 Task: Check the sale-to-list ratio of 1 half bathroom in the last 3 years.
Action: Mouse moved to (815, 183)
Screenshot: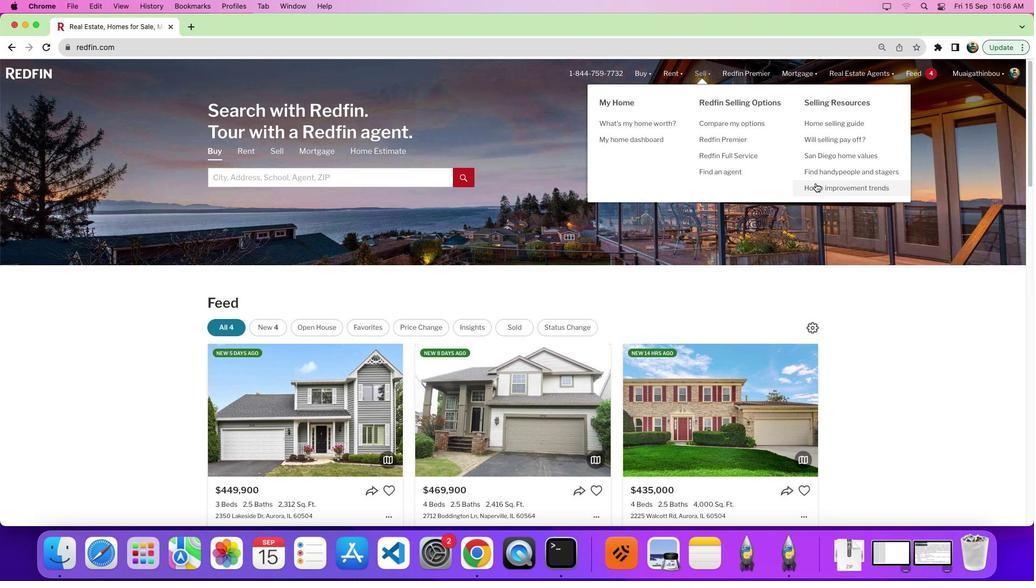 
Action: Mouse pressed left at (815, 183)
Screenshot: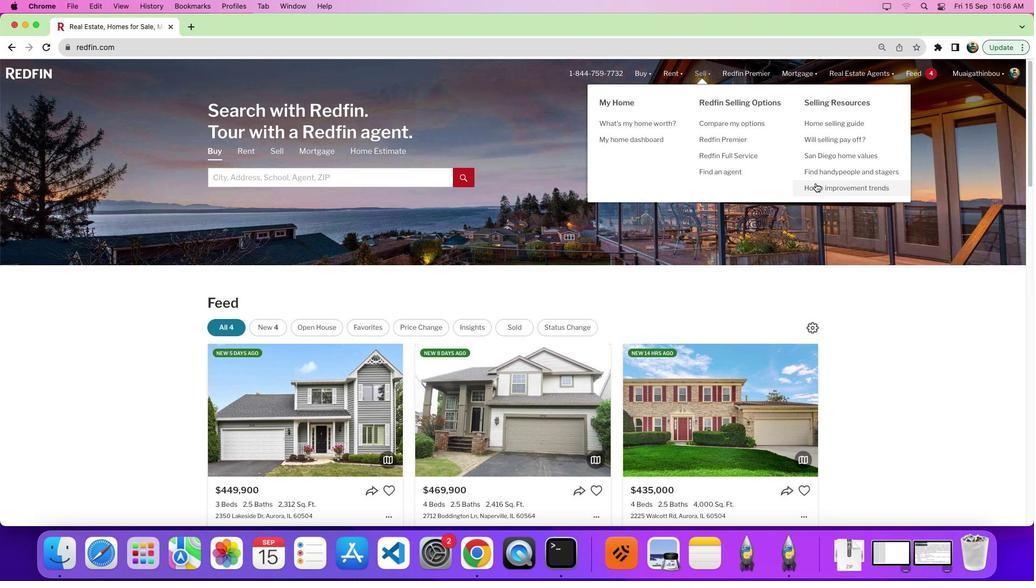 
Action: Mouse pressed left at (815, 183)
Screenshot: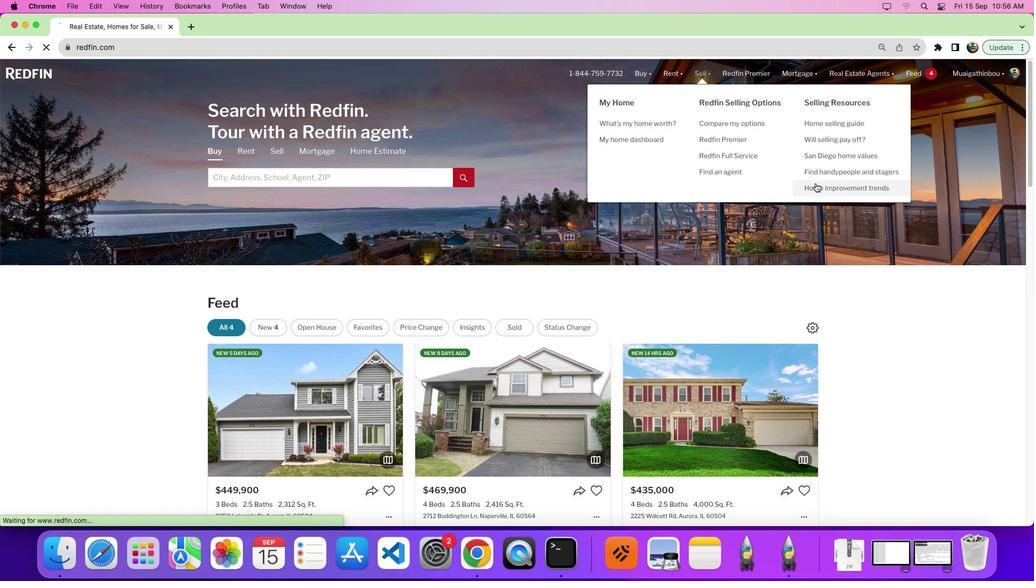 
Action: Mouse moved to (299, 209)
Screenshot: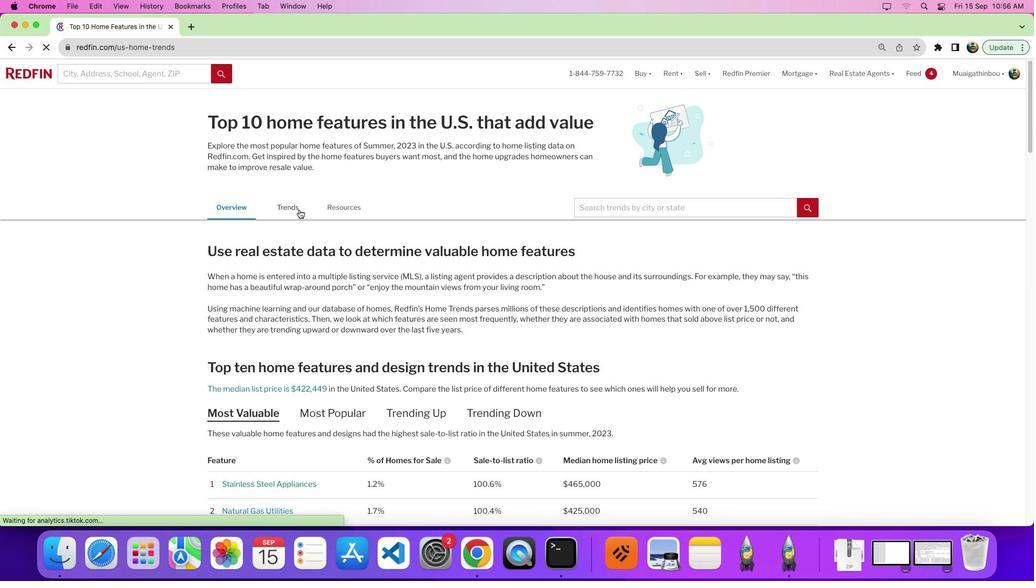 
Action: Mouse pressed left at (299, 209)
Screenshot: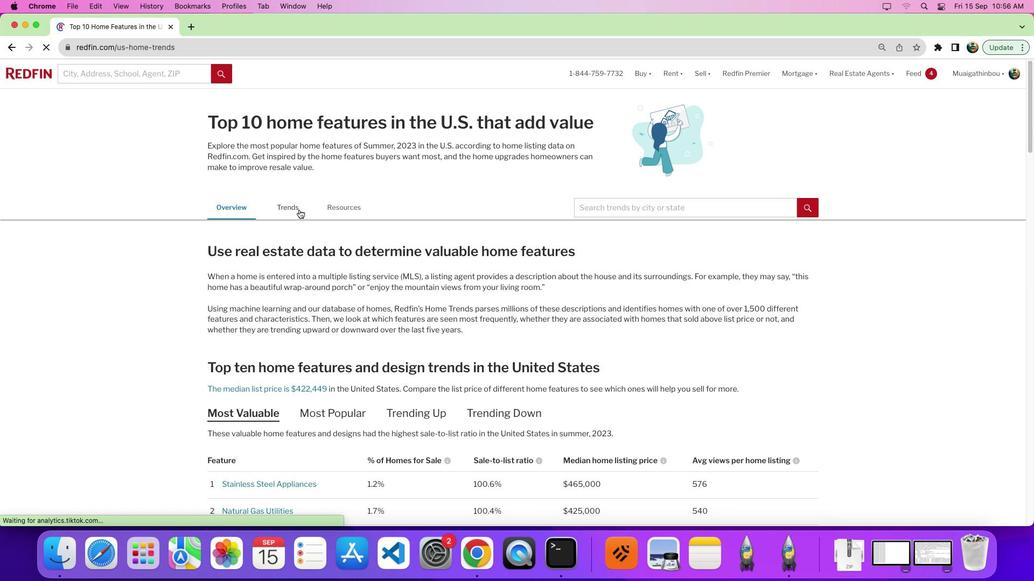 
Action: Mouse pressed left at (299, 209)
Screenshot: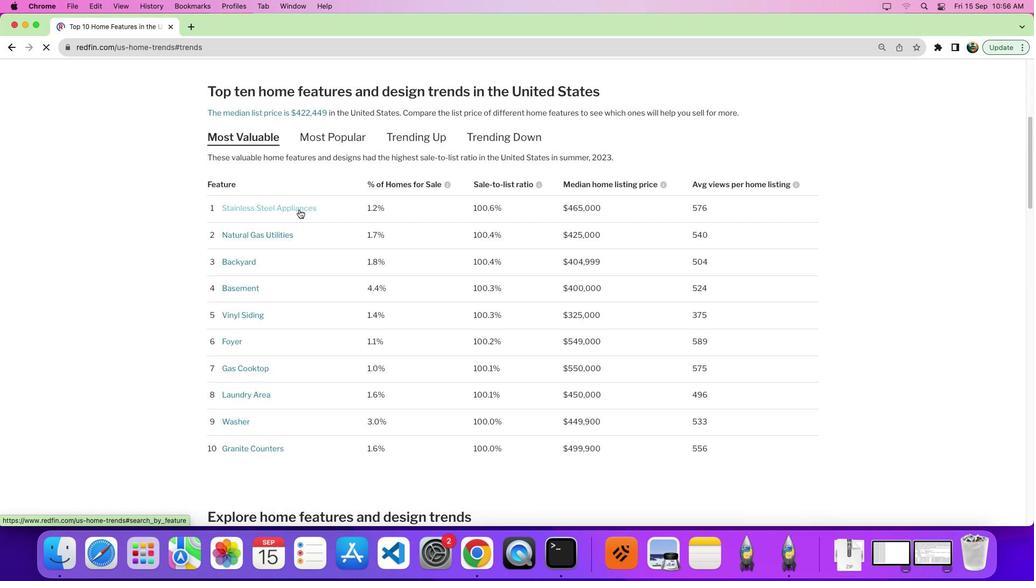 
Action: Mouse moved to (353, 281)
Screenshot: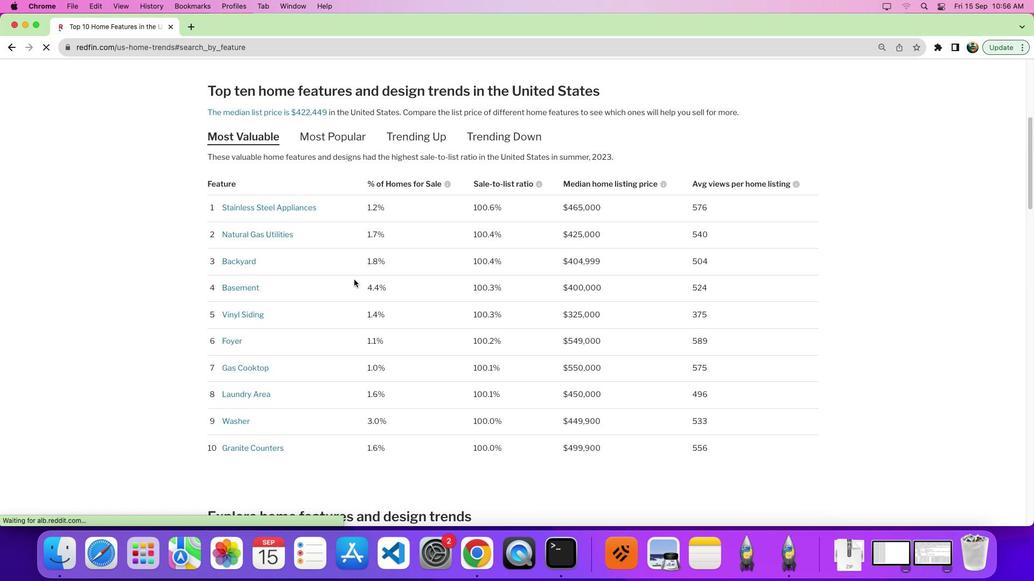 
Action: Mouse scrolled (353, 281) with delta (0, 0)
Screenshot: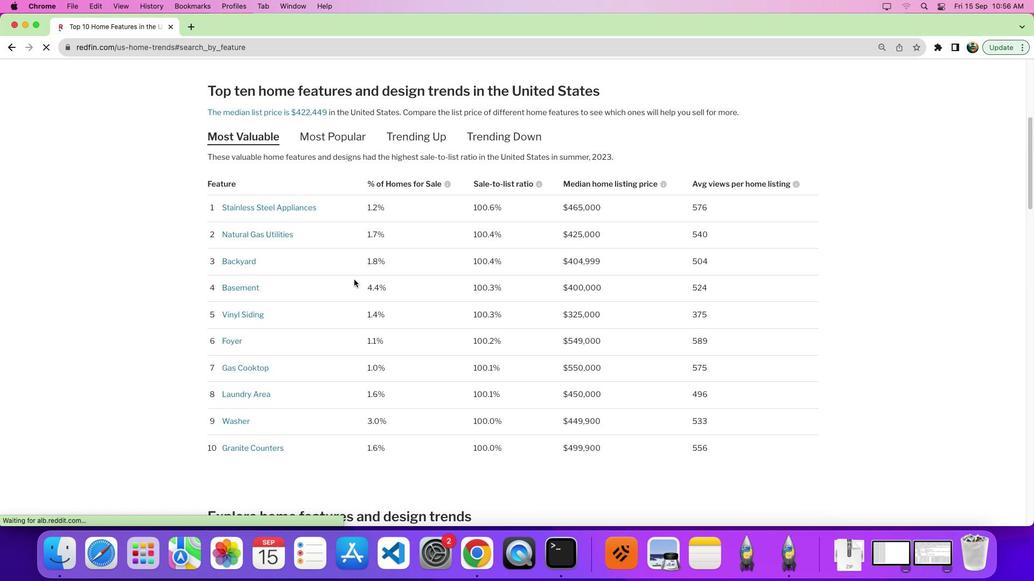 
Action: Mouse moved to (353, 280)
Screenshot: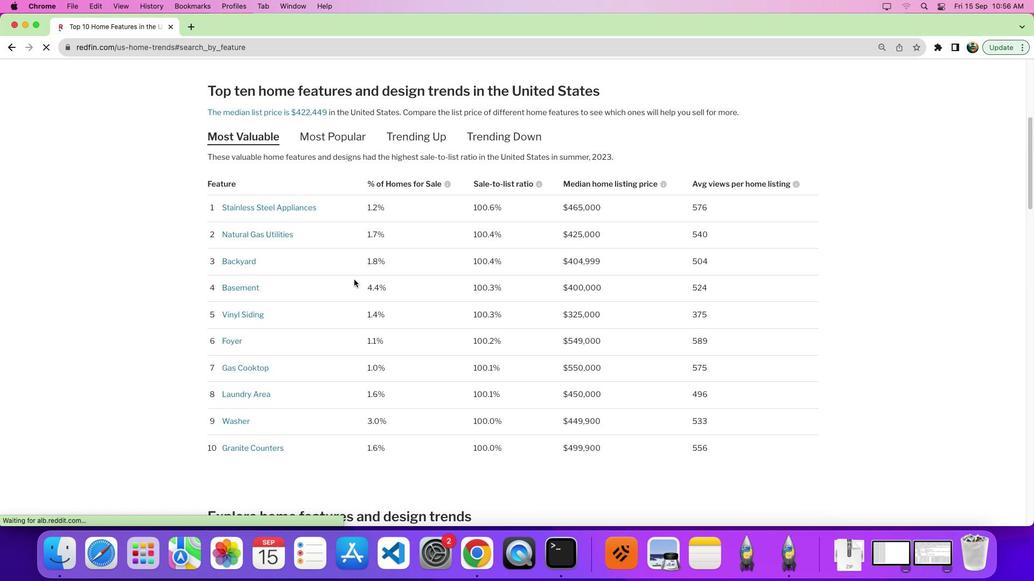 
Action: Mouse scrolled (353, 280) with delta (0, 0)
Screenshot: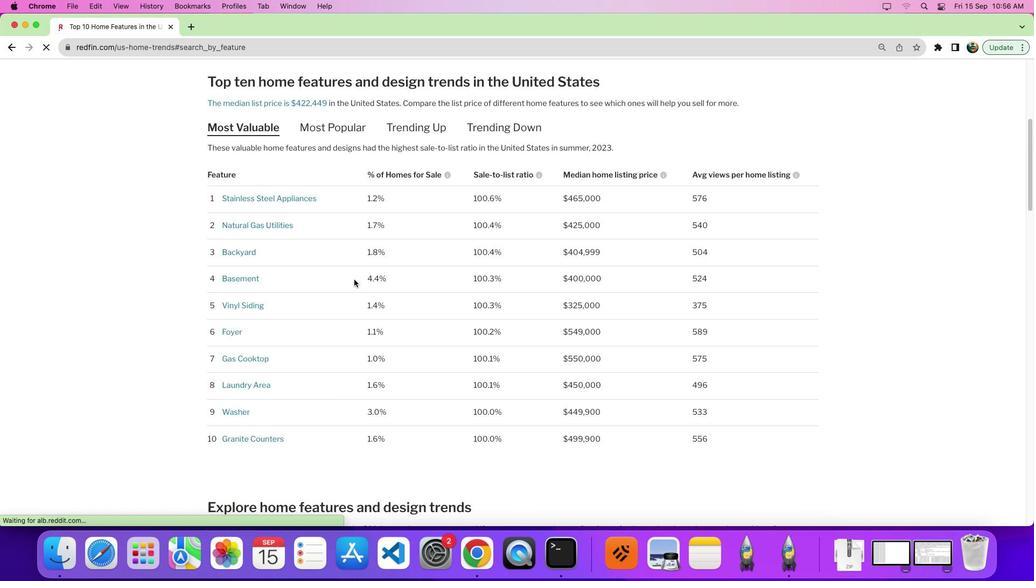 
Action: Mouse moved to (353, 279)
Screenshot: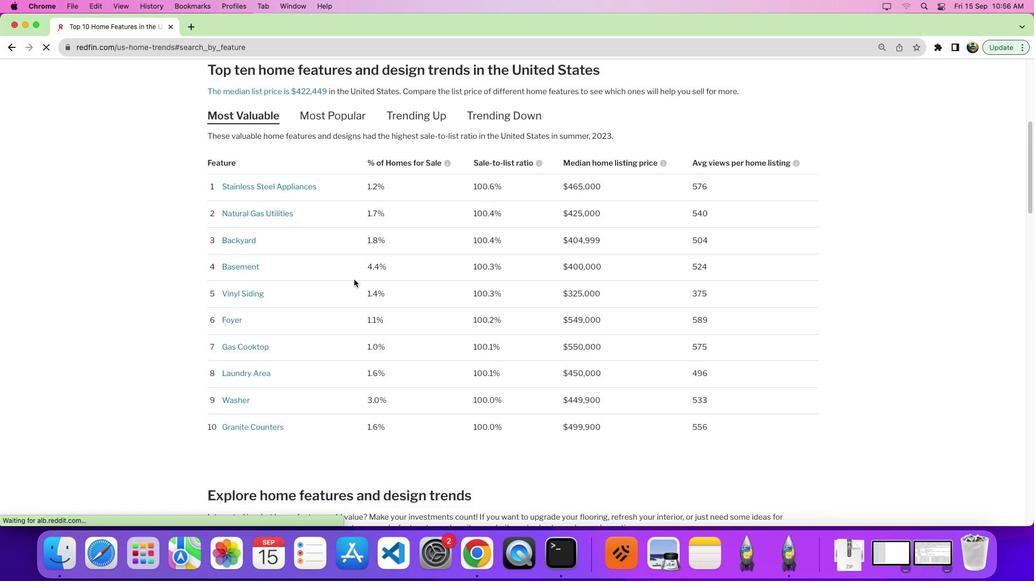 
Action: Mouse scrolled (353, 279) with delta (0, -2)
Screenshot: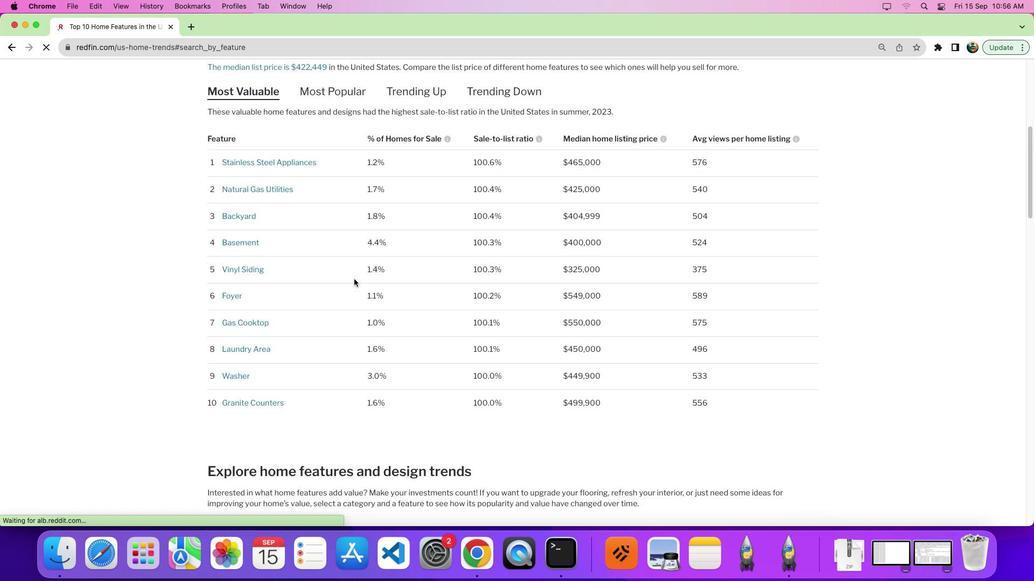 
Action: Mouse moved to (353, 279)
Screenshot: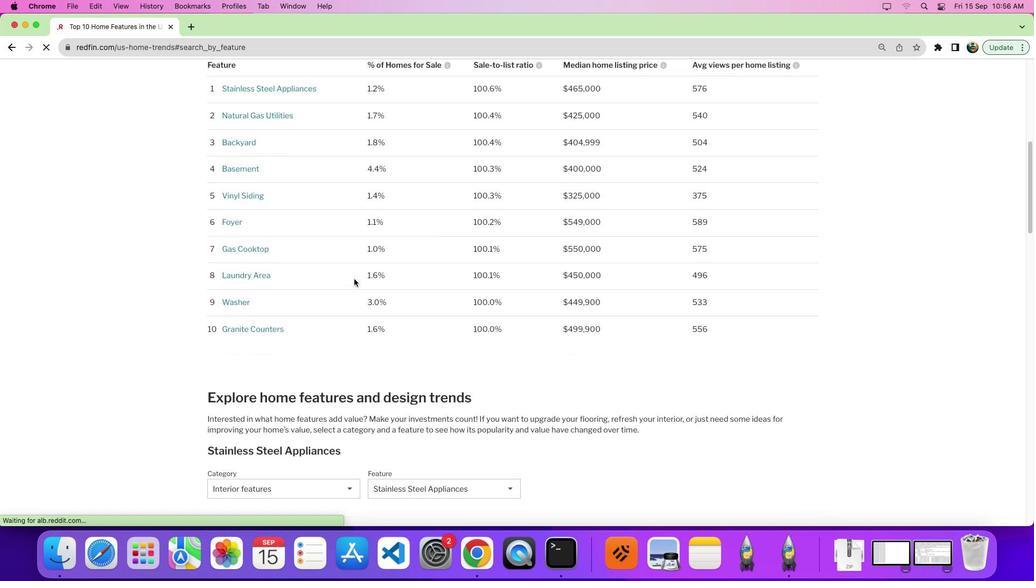 
Action: Mouse scrolled (353, 279) with delta (0, 0)
Screenshot: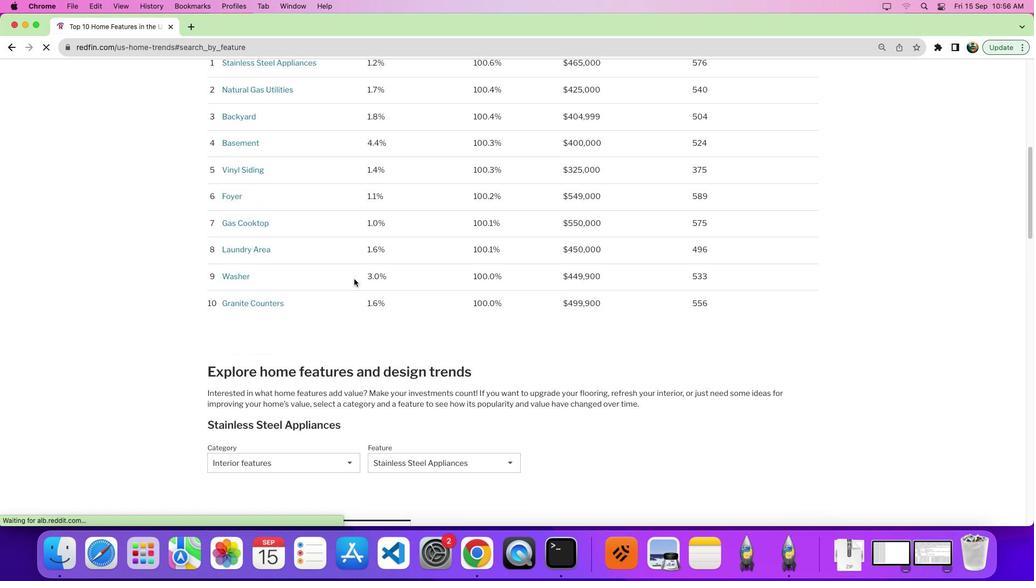 
Action: Mouse scrolled (353, 279) with delta (0, 0)
Screenshot: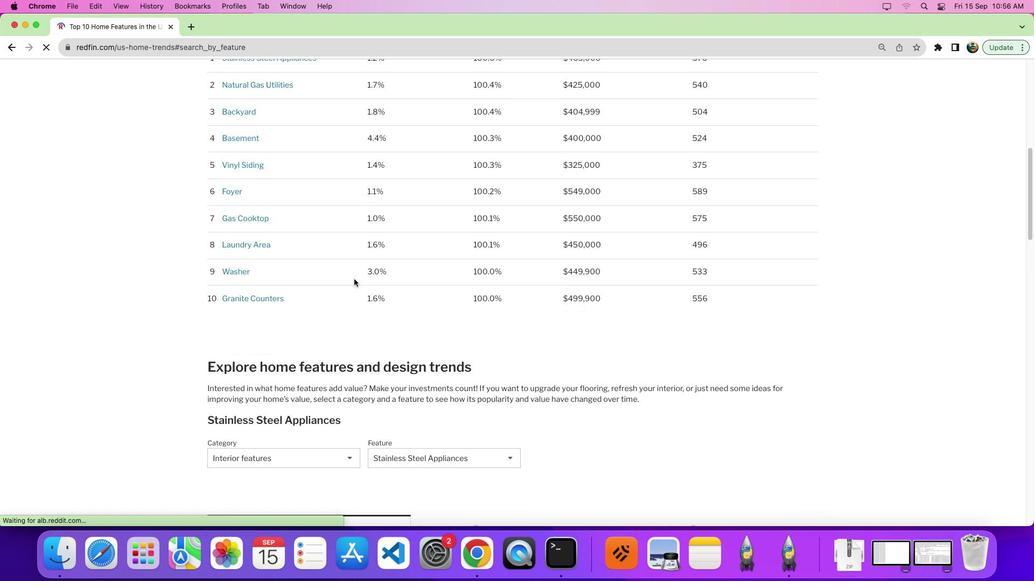 
Action: Mouse moved to (351, 278)
Screenshot: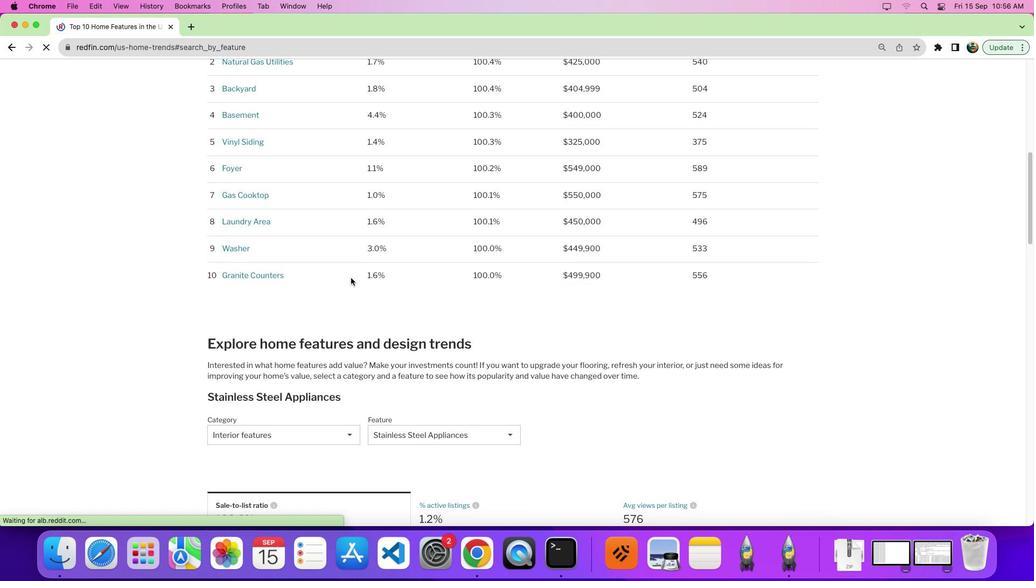 
Action: Mouse scrolled (351, 278) with delta (0, 0)
Screenshot: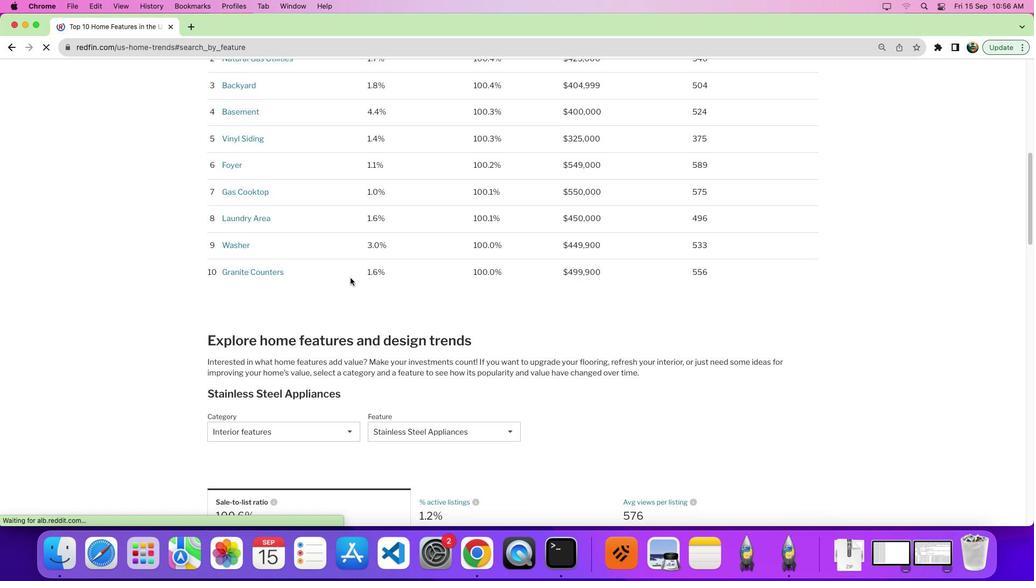 
Action: Mouse moved to (350, 278)
Screenshot: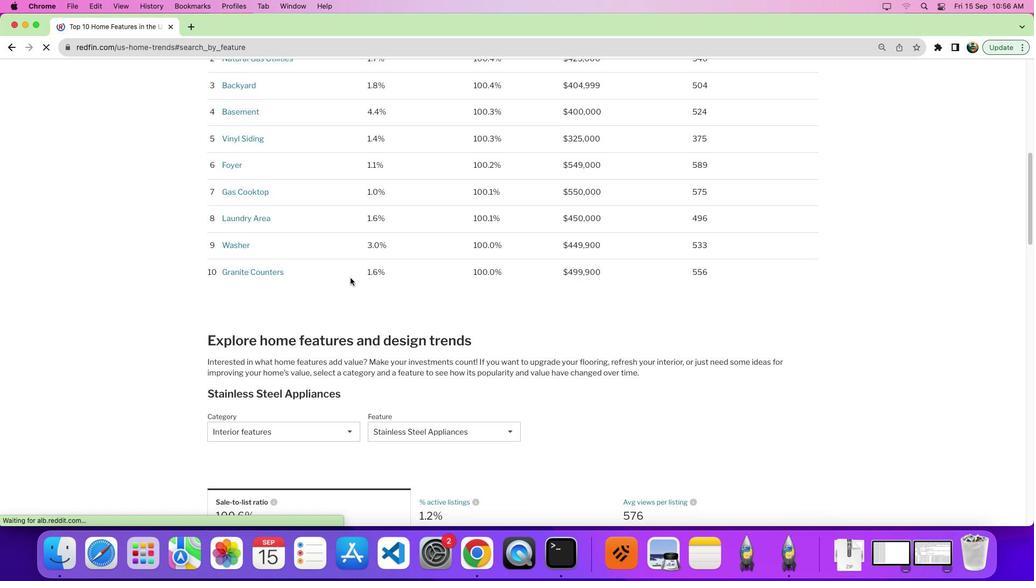 
Action: Mouse scrolled (350, 278) with delta (0, 0)
Screenshot: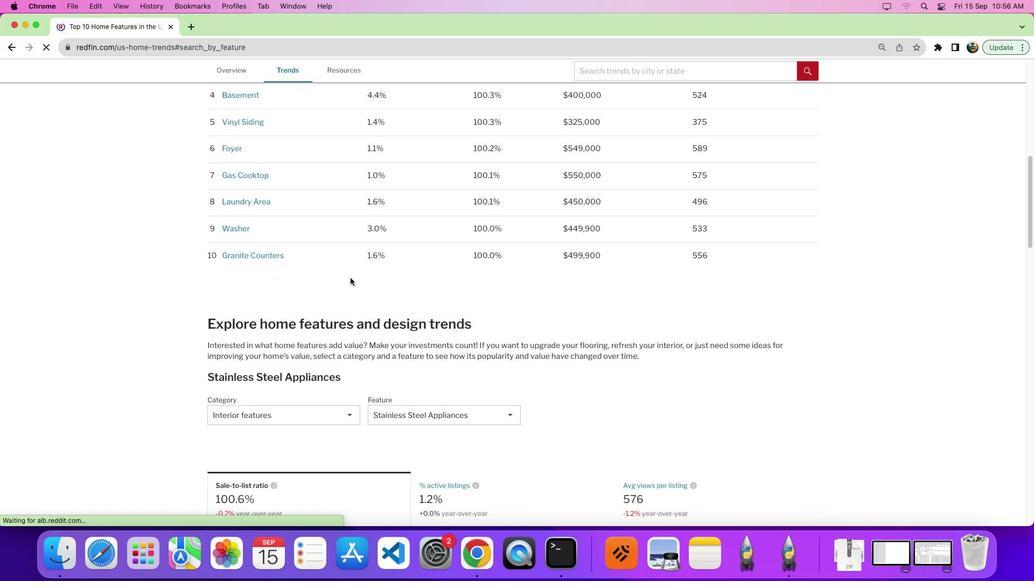 
Action: Mouse scrolled (350, 278) with delta (0, -3)
Screenshot: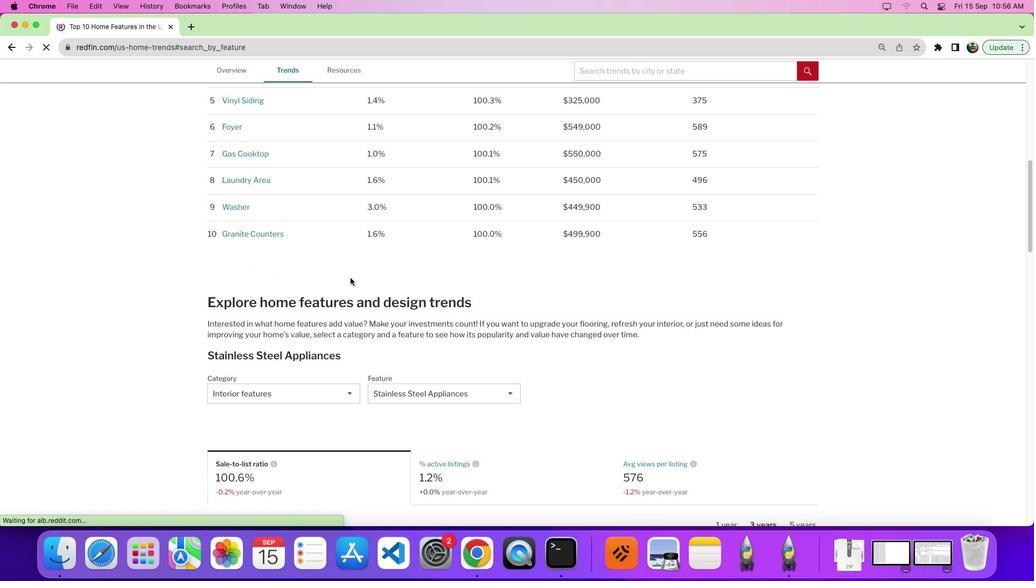 
Action: Mouse moved to (314, 329)
Screenshot: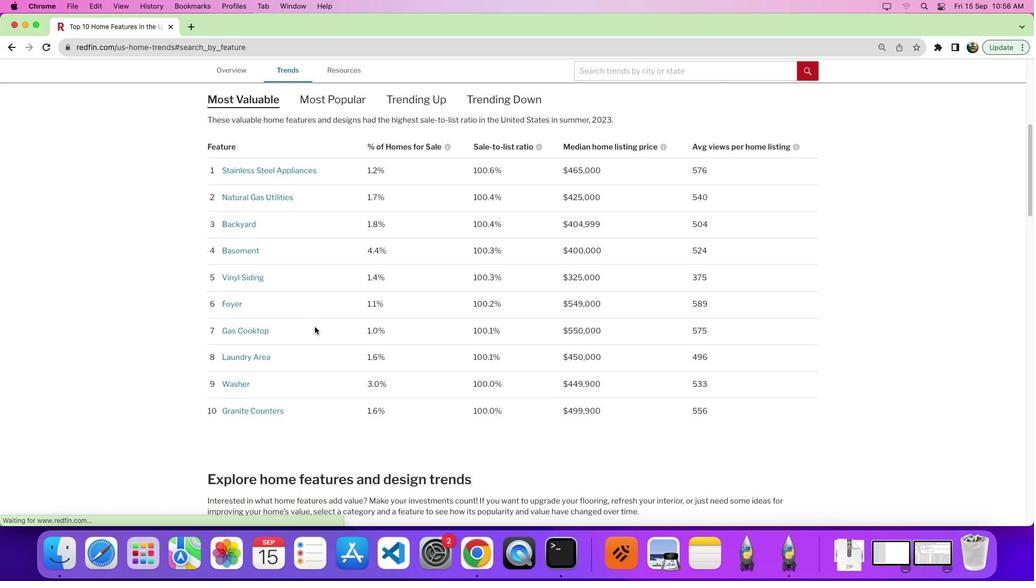 
Action: Mouse scrolled (314, 329) with delta (0, 0)
Screenshot: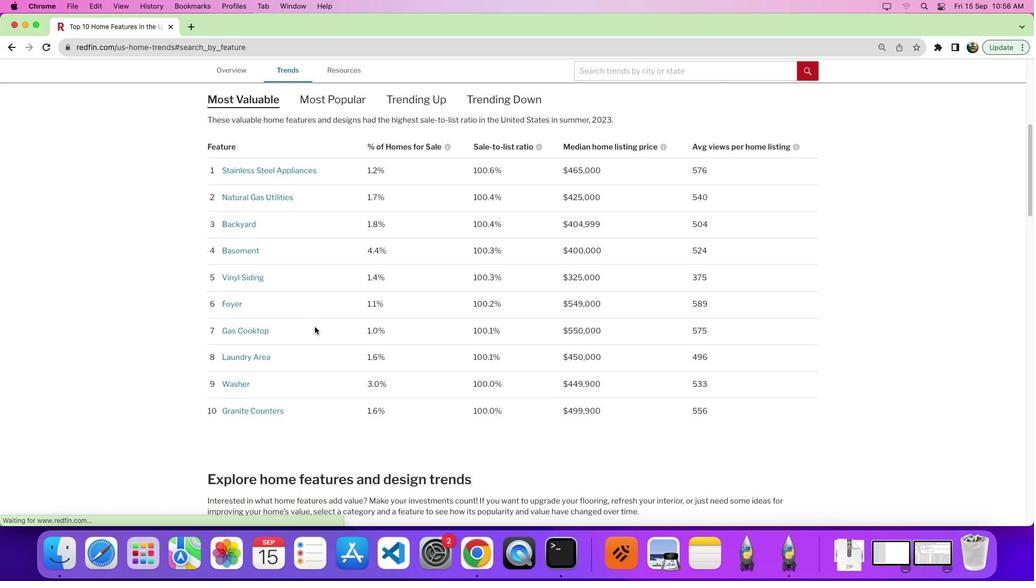 
Action: Mouse moved to (315, 328)
Screenshot: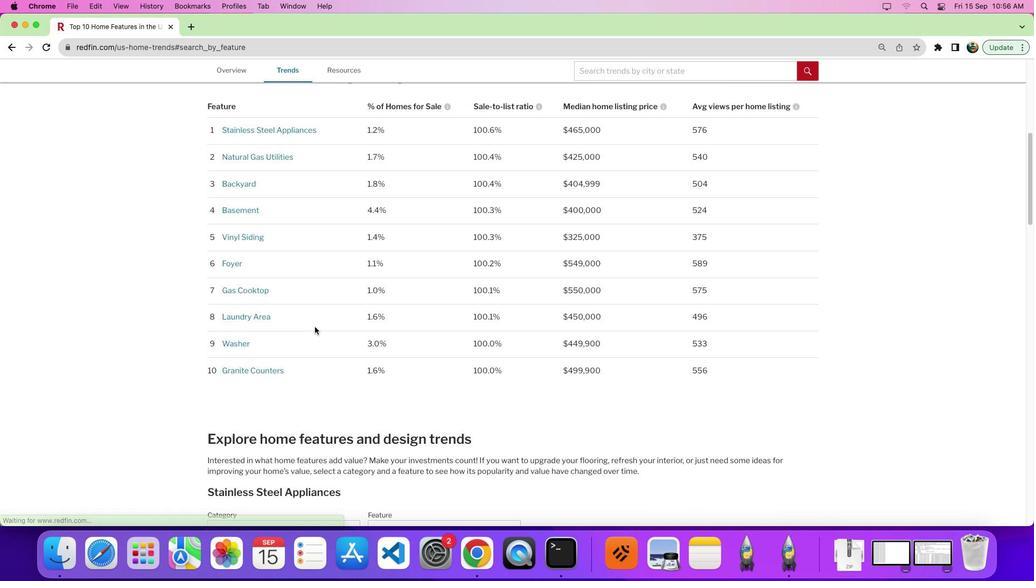 
Action: Mouse scrolled (315, 328) with delta (0, 0)
Screenshot: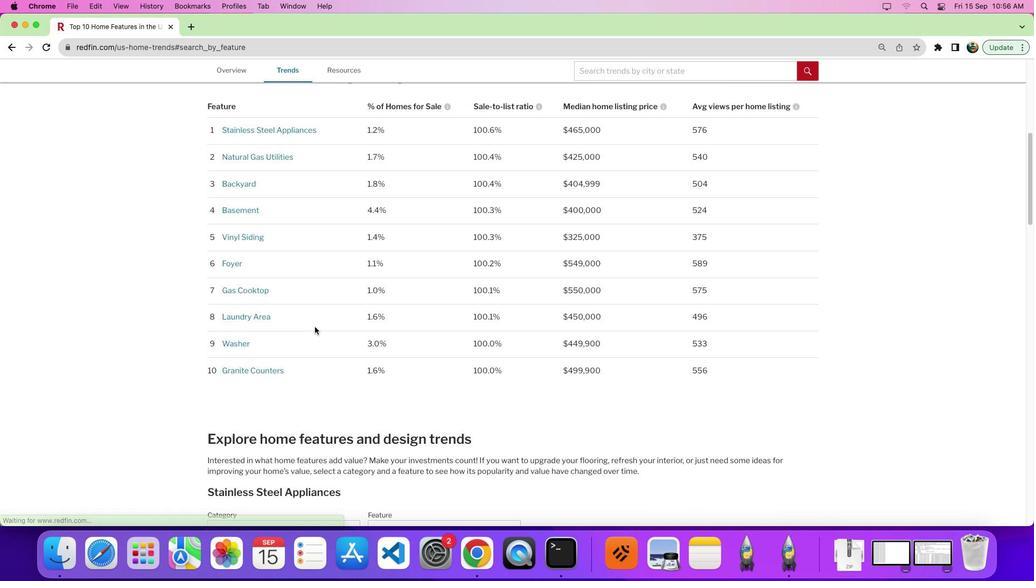
Action: Mouse moved to (315, 327)
Screenshot: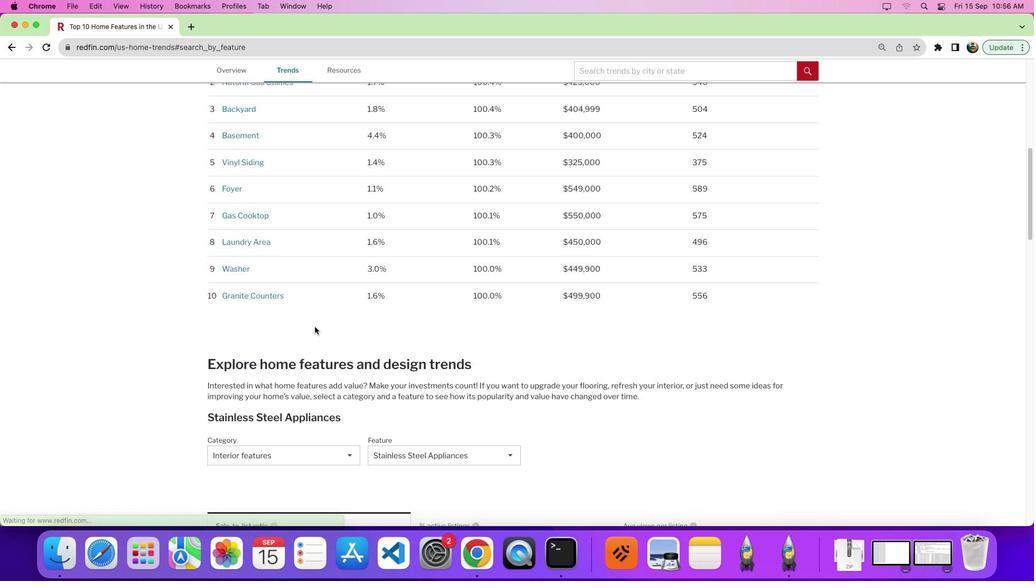 
Action: Mouse scrolled (315, 327) with delta (0, -3)
Screenshot: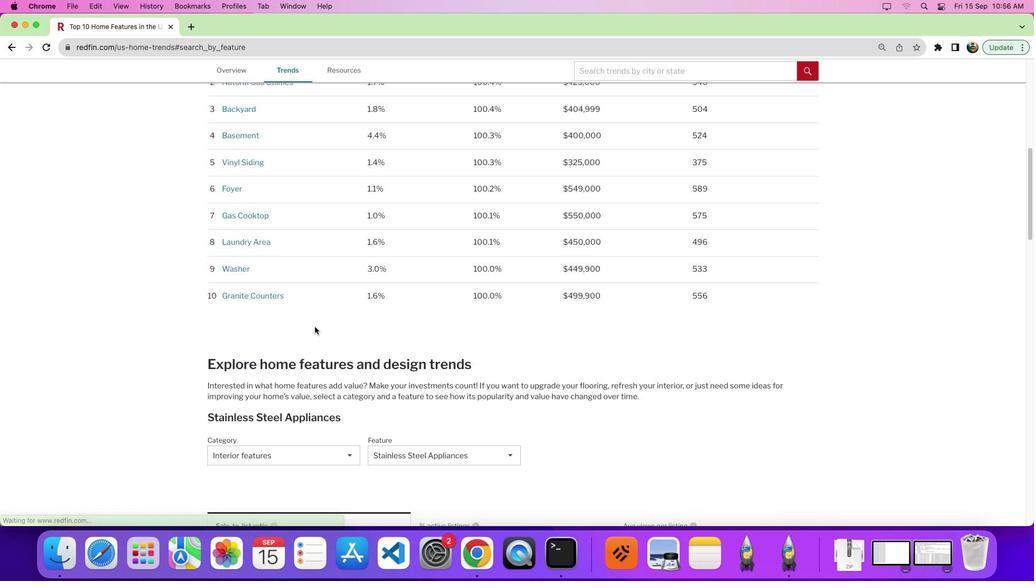 
Action: Mouse moved to (287, 385)
Screenshot: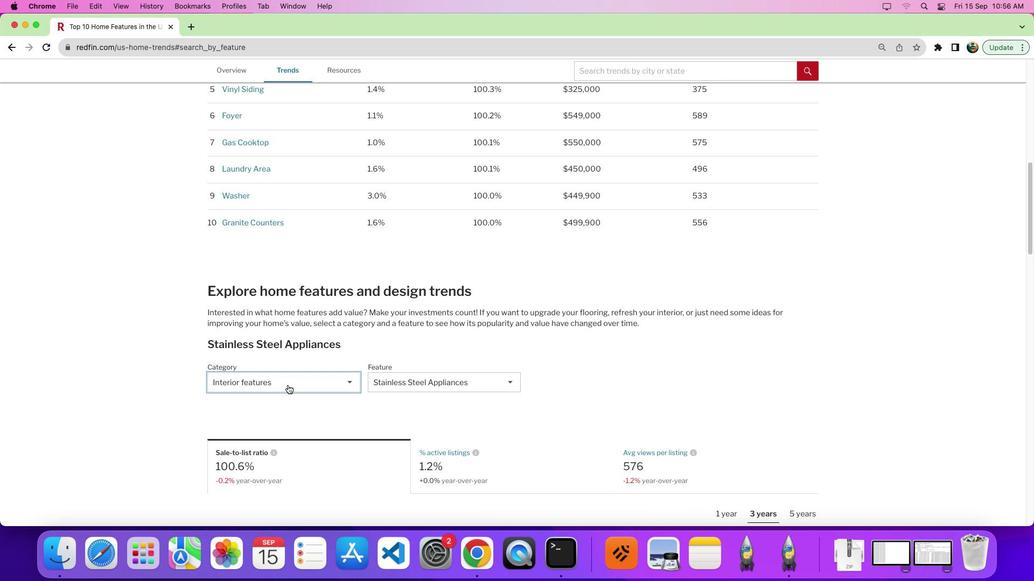 
Action: Mouse pressed left at (287, 385)
Screenshot: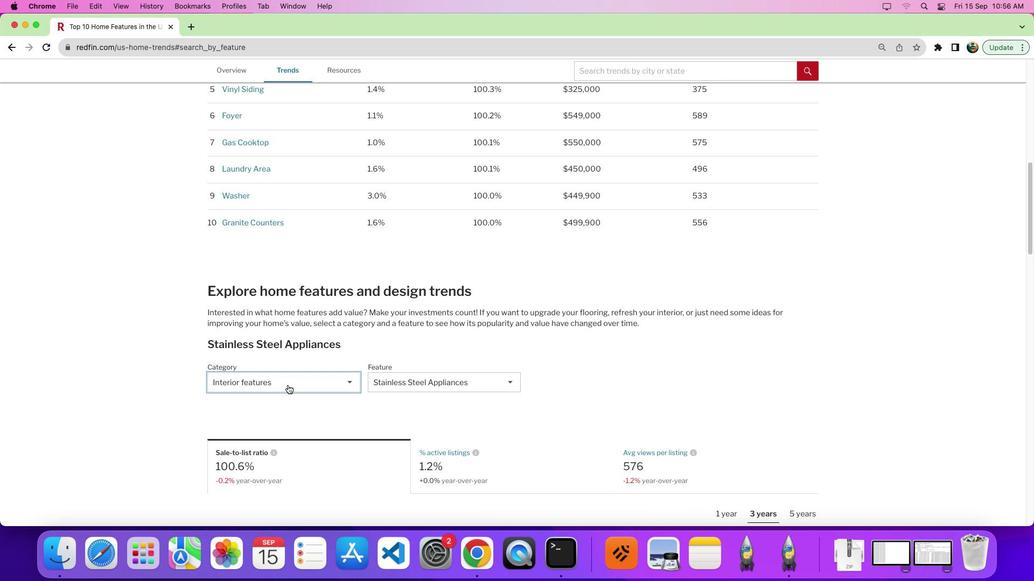 
Action: Mouse moved to (272, 420)
Screenshot: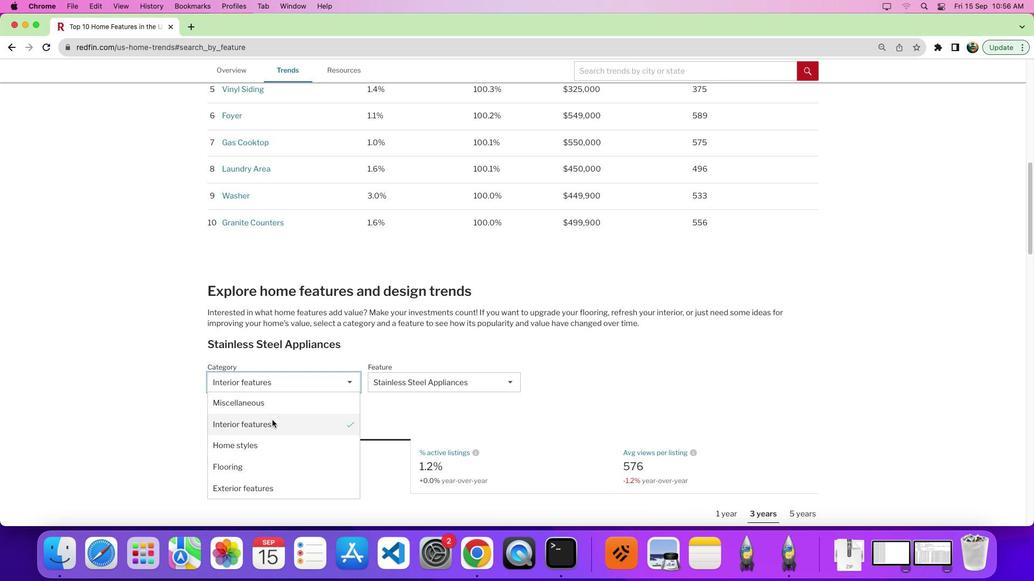 
Action: Mouse pressed left at (272, 420)
Screenshot: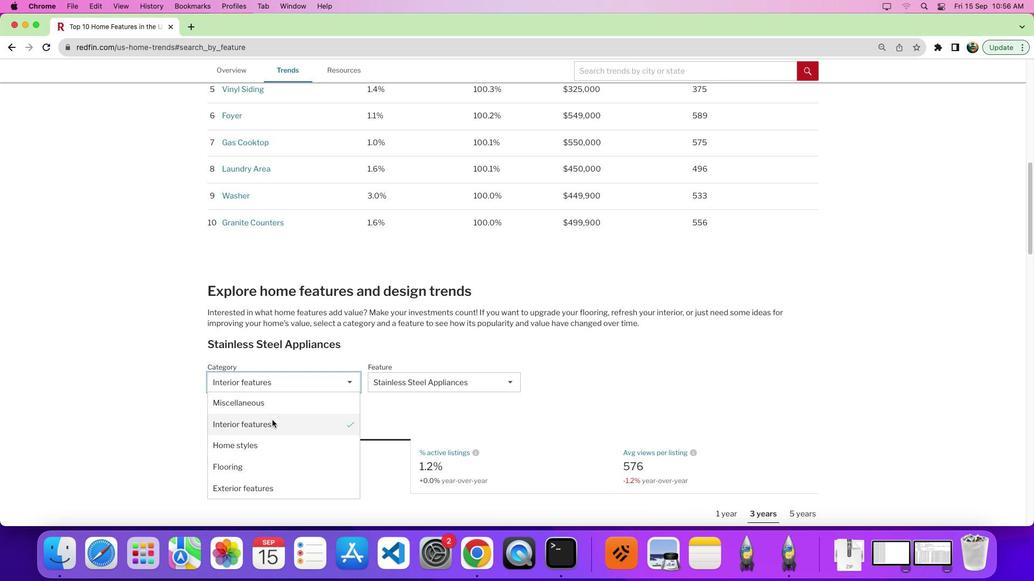 
Action: Mouse moved to (414, 386)
Screenshot: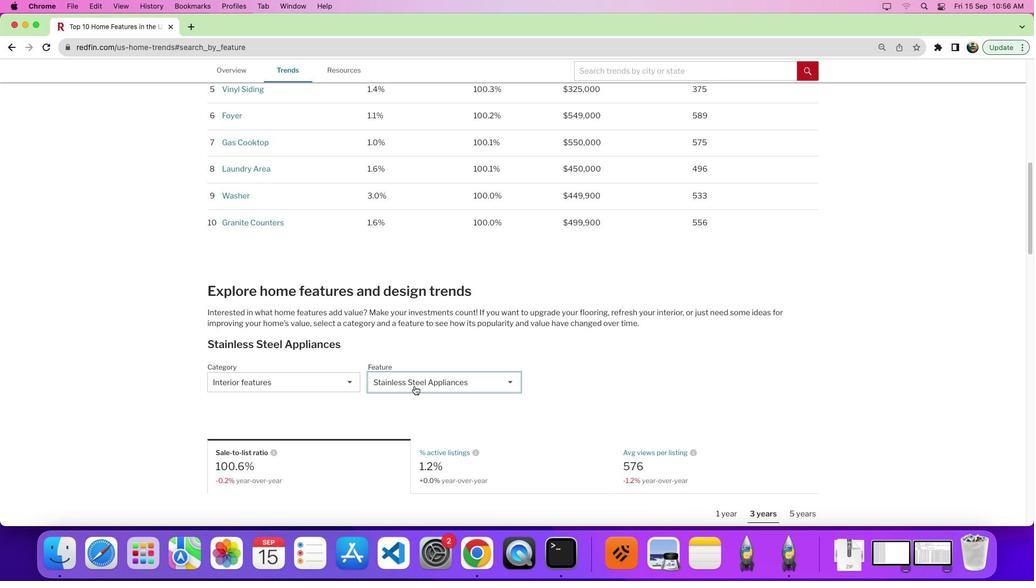
Action: Mouse pressed left at (414, 386)
Screenshot: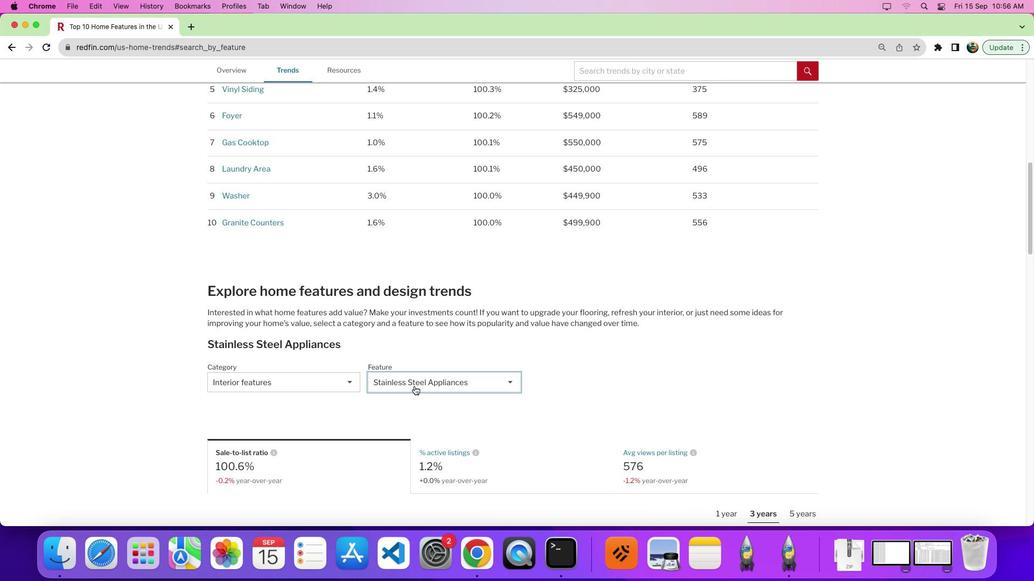 
Action: Mouse moved to (406, 436)
Screenshot: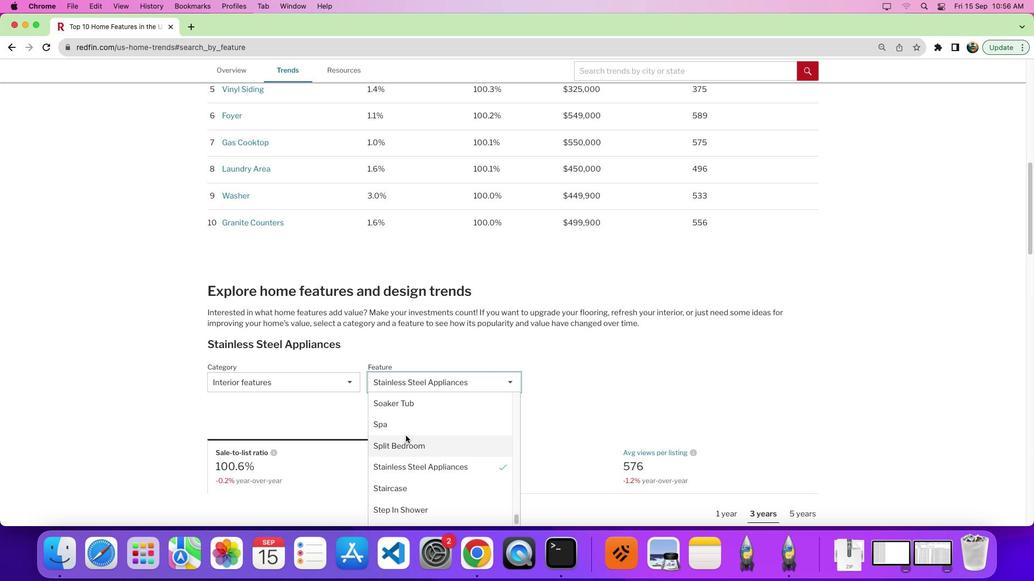 
Action: Mouse scrolled (406, 436) with delta (0, 0)
Screenshot: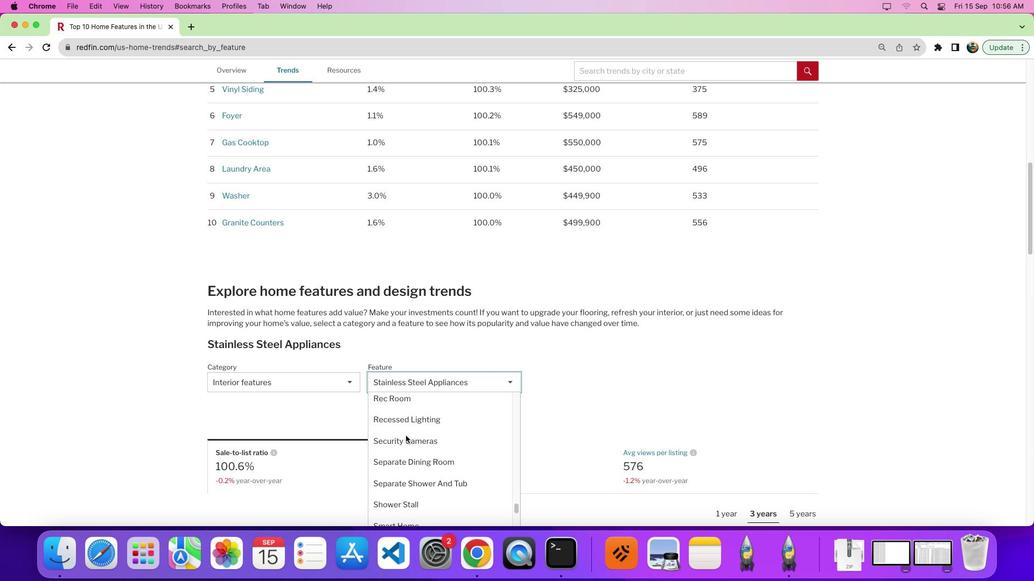 
Action: Mouse scrolled (406, 436) with delta (0, 1)
Screenshot: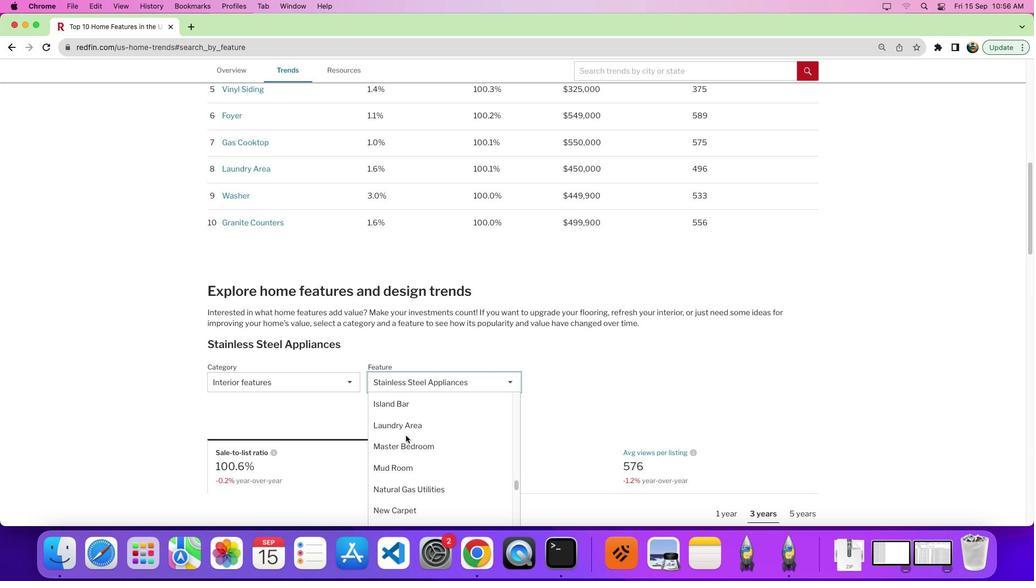 
Action: Mouse scrolled (406, 436) with delta (0, 5)
Screenshot: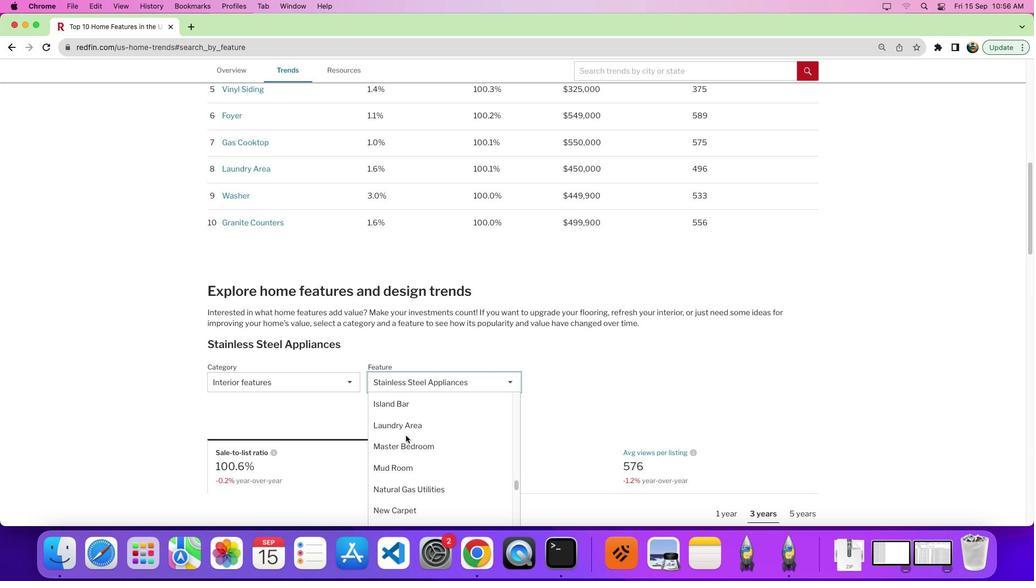 
Action: Mouse scrolled (406, 436) with delta (0, 7)
Screenshot: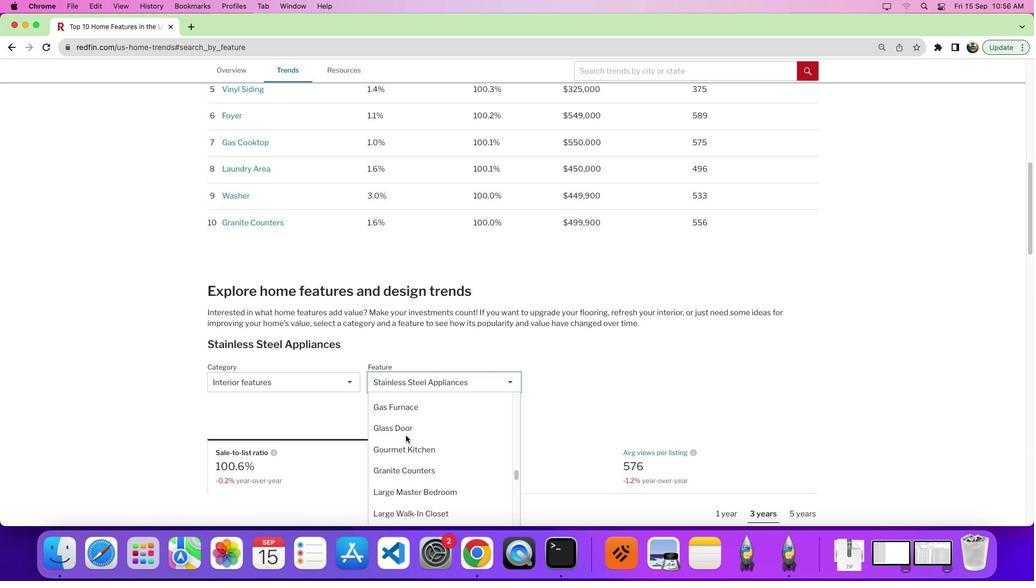 
Action: Mouse moved to (406, 436)
Screenshot: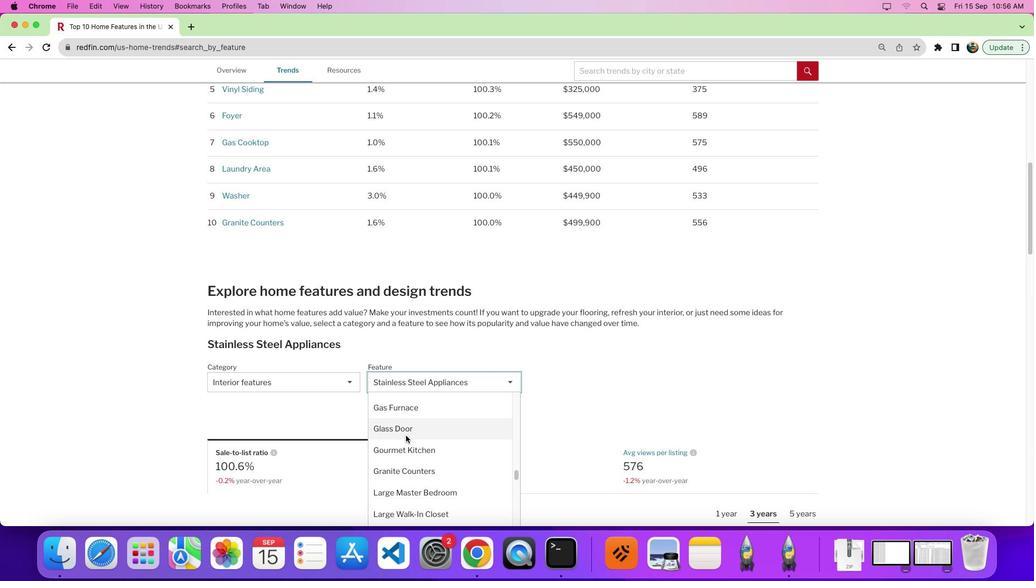 
Action: Mouse scrolled (406, 436) with delta (0, 0)
Screenshot: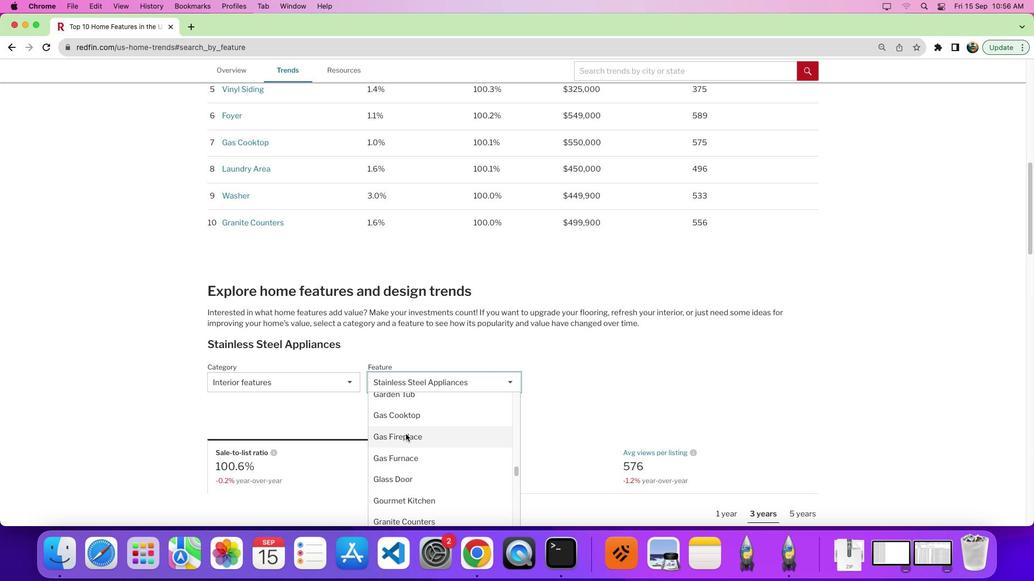 
Action: Mouse scrolled (406, 436) with delta (0, 1)
Screenshot: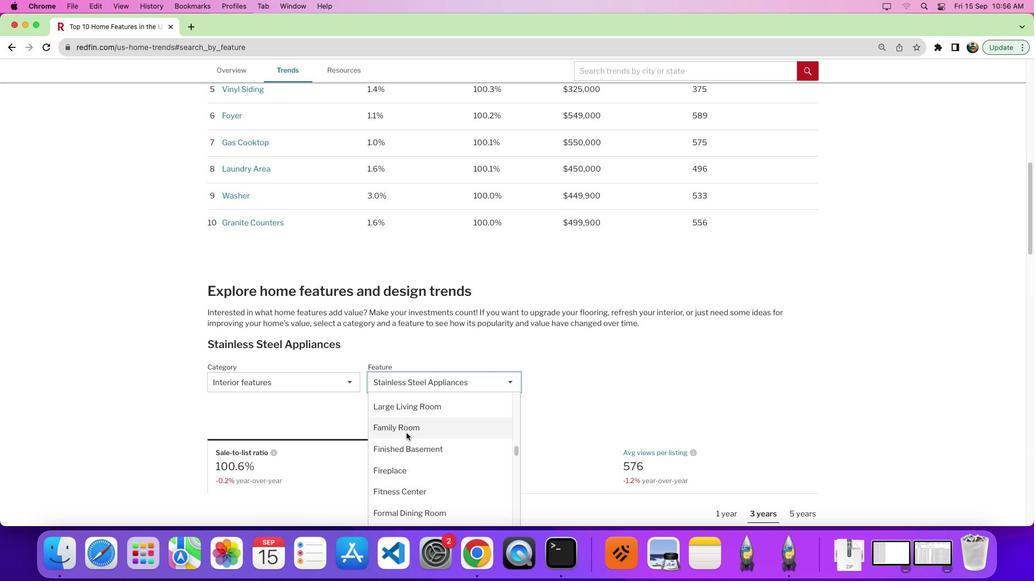 
Action: Mouse scrolled (406, 436) with delta (0, 4)
Screenshot: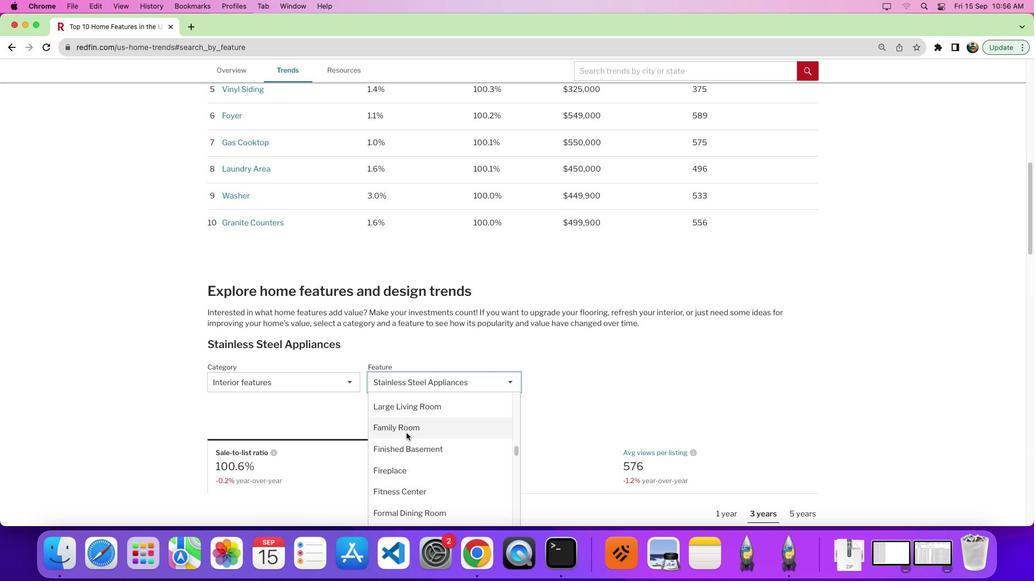 
Action: Mouse moved to (406, 435)
Screenshot: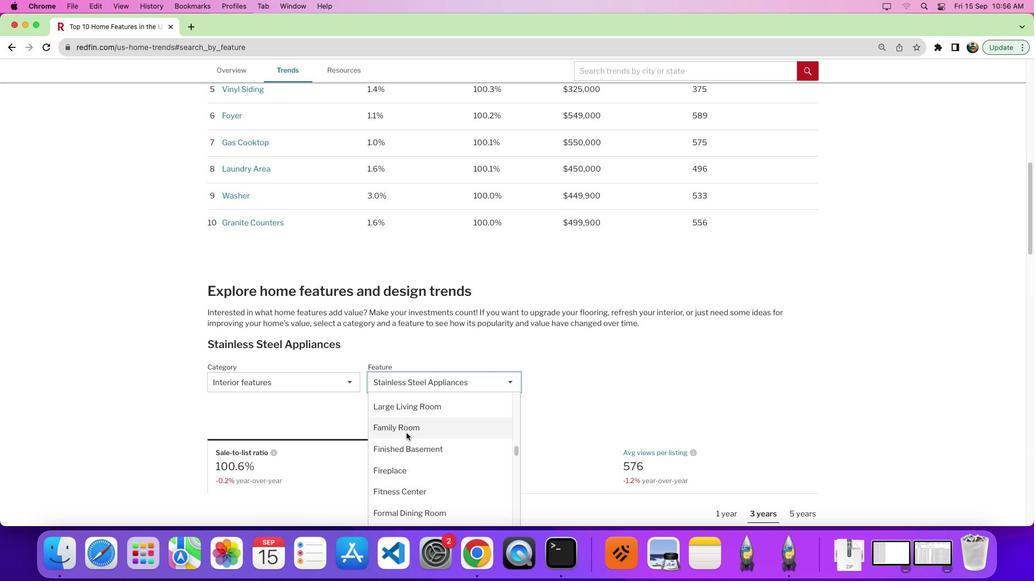 
Action: Mouse scrolled (406, 435) with delta (0, 7)
Screenshot: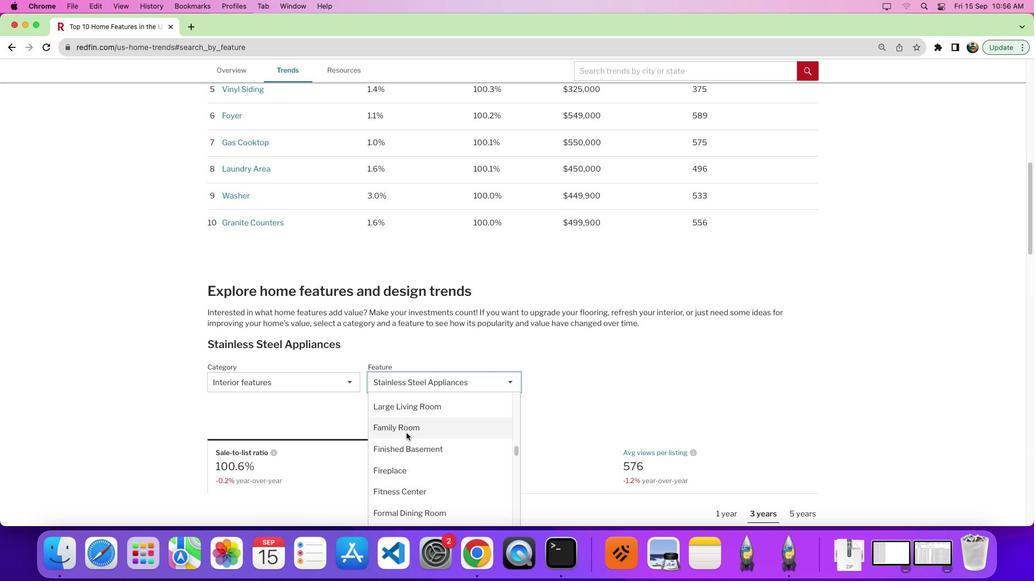 
Action: Mouse moved to (406, 432)
Screenshot: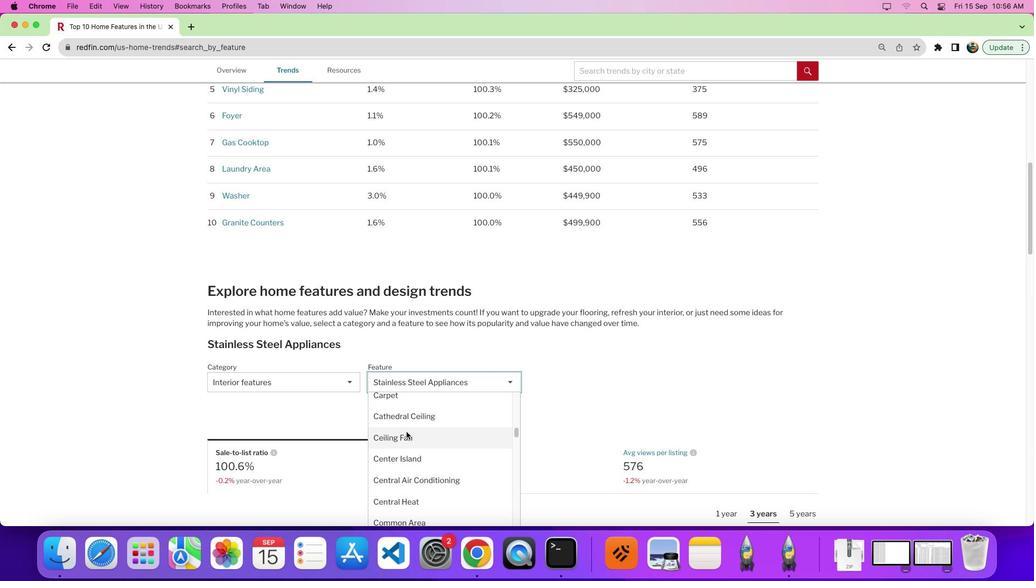 
Action: Mouse scrolled (406, 432) with delta (0, 0)
Screenshot: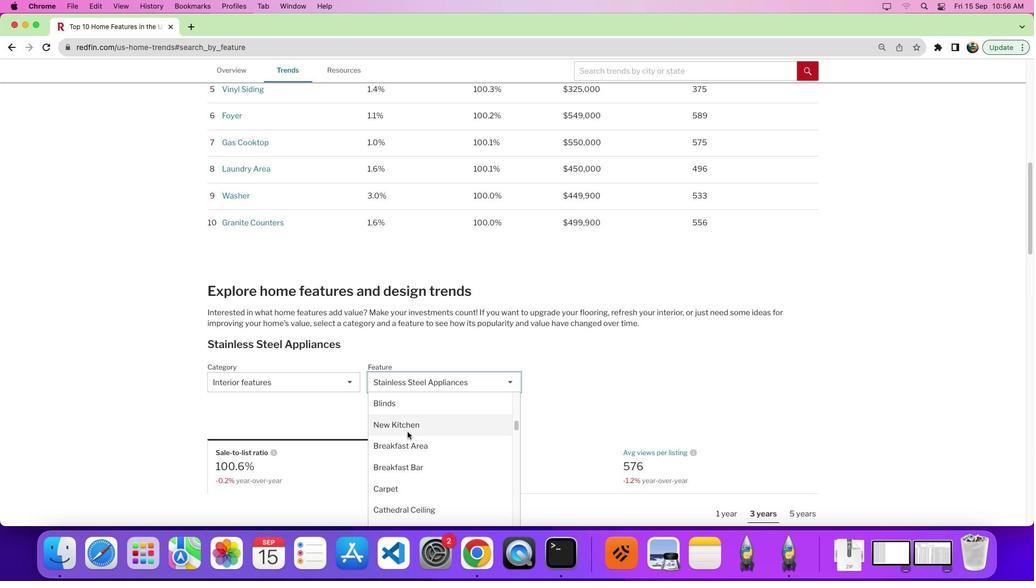
Action: Mouse scrolled (406, 432) with delta (0, 1)
Screenshot: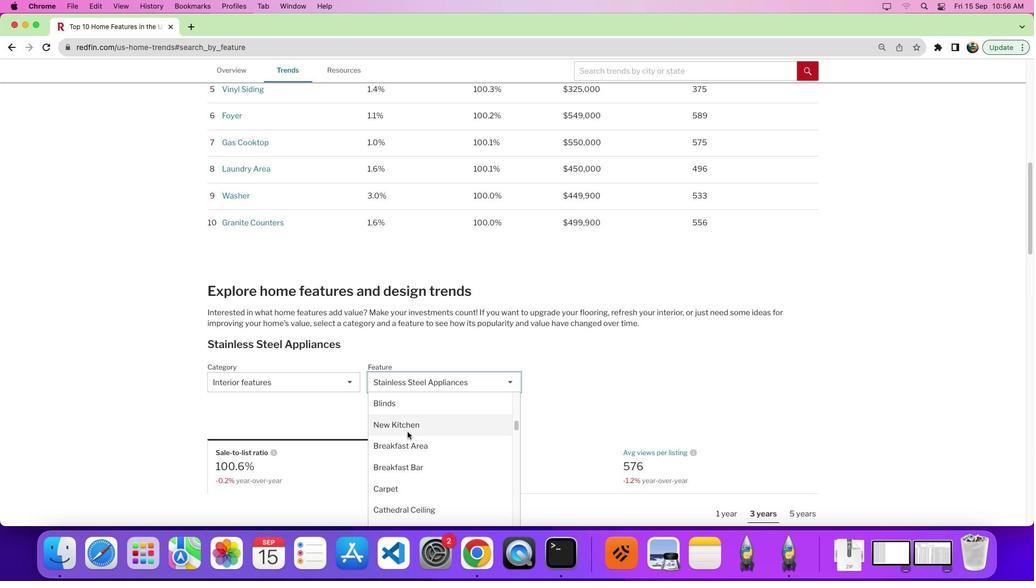 
Action: Mouse scrolled (406, 432) with delta (0, 5)
Screenshot: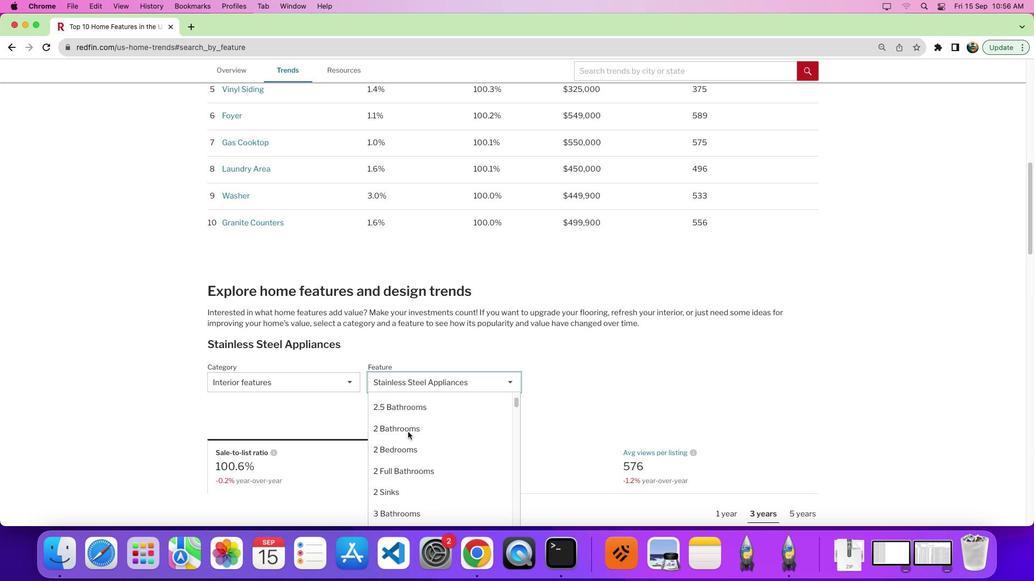 
Action: Mouse moved to (406, 432)
Screenshot: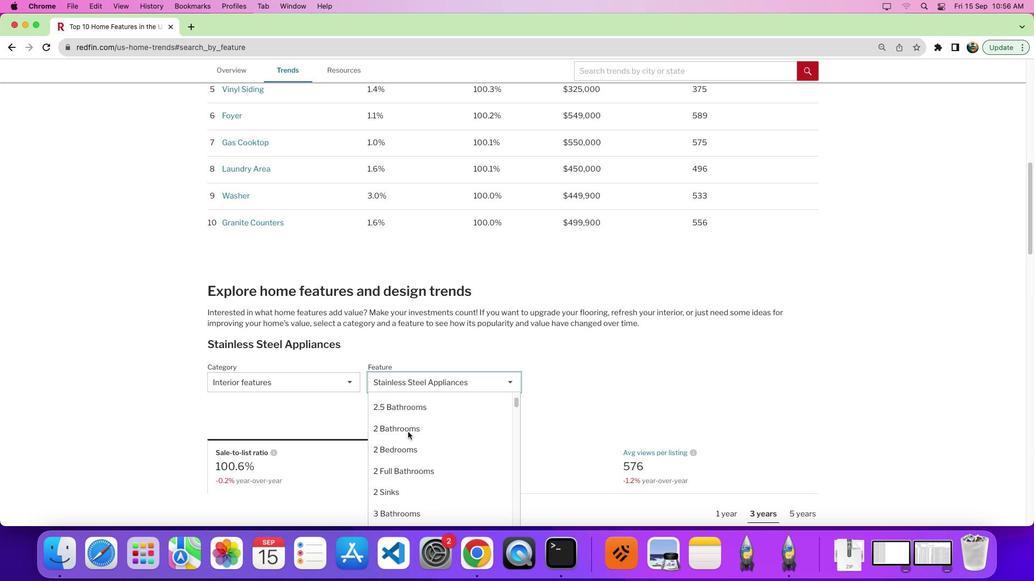 
Action: Mouse scrolled (406, 432) with delta (0, 7)
Screenshot: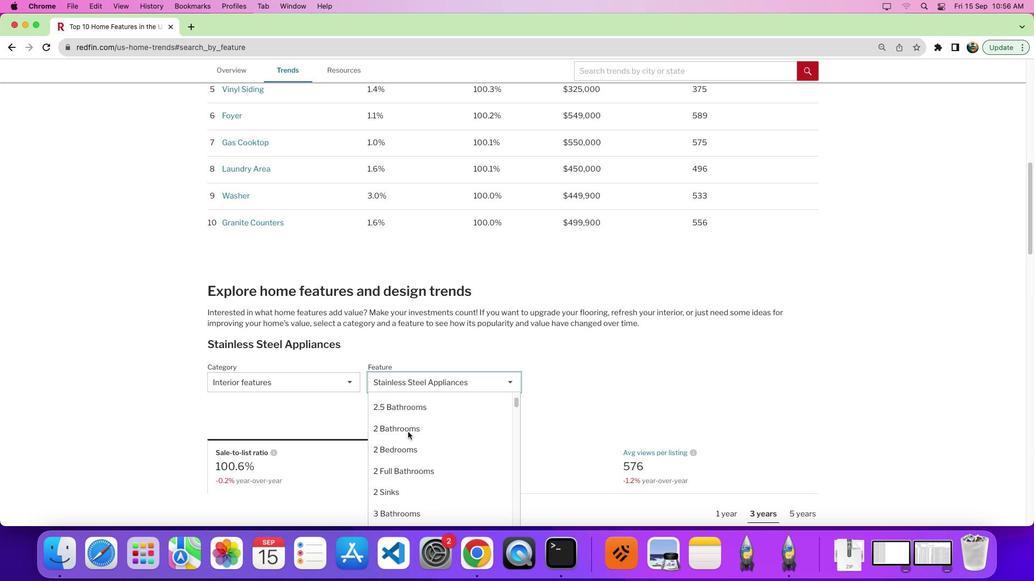 
Action: Mouse scrolled (406, 432) with delta (0, 8)
Screenshot: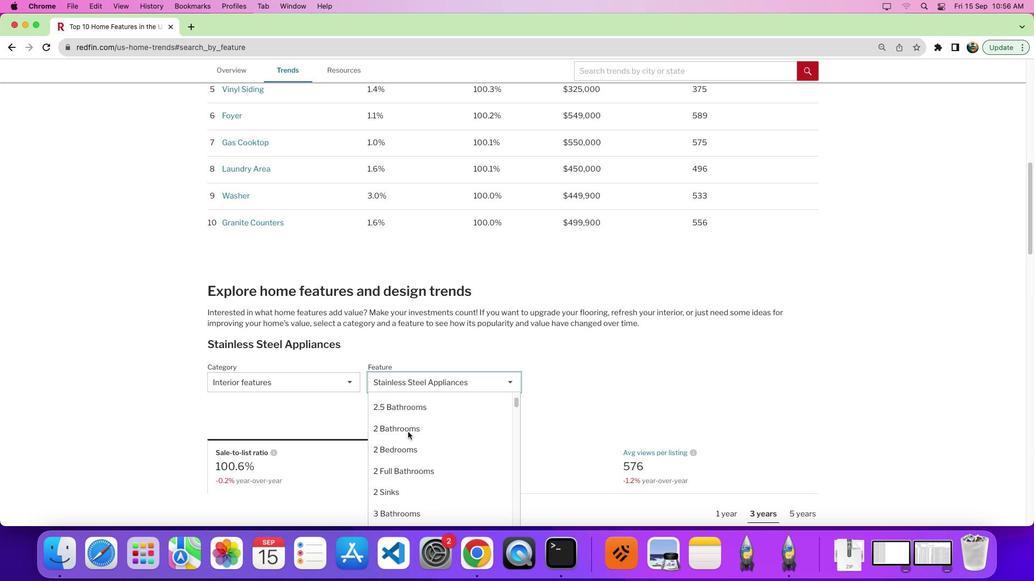 
Action: Mouse moved to (407, 432)
Screenshot: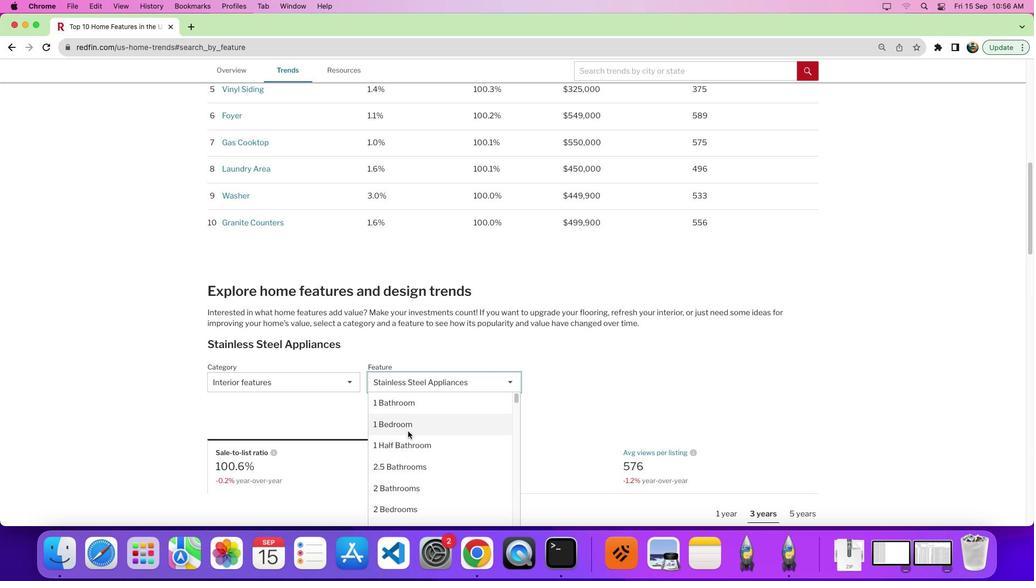
Action: Mouse scrolled (407, 432) with delta (0, 0)
Screenshot: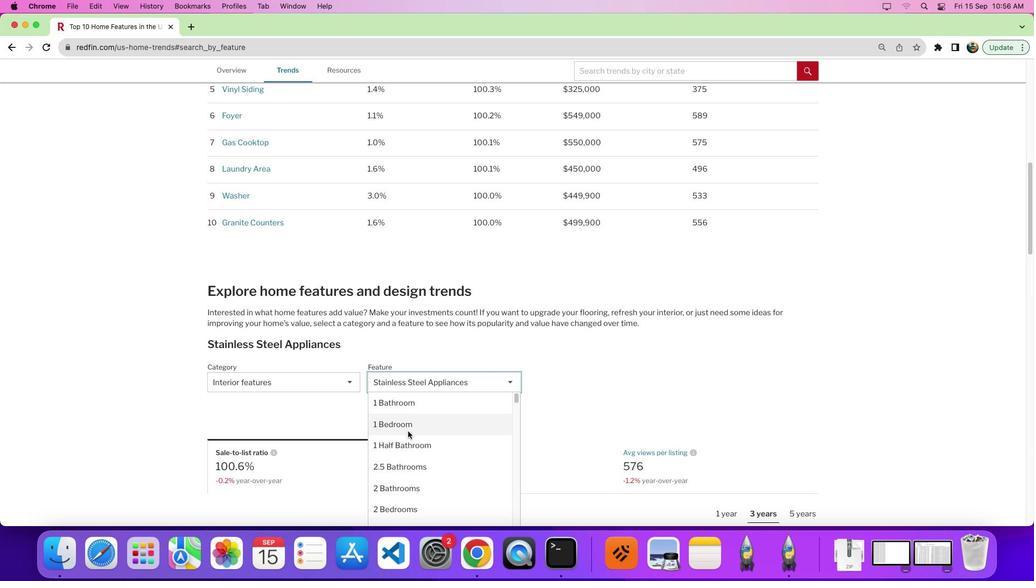 
Action: Mouse moved to (411, 449)
Screenshot: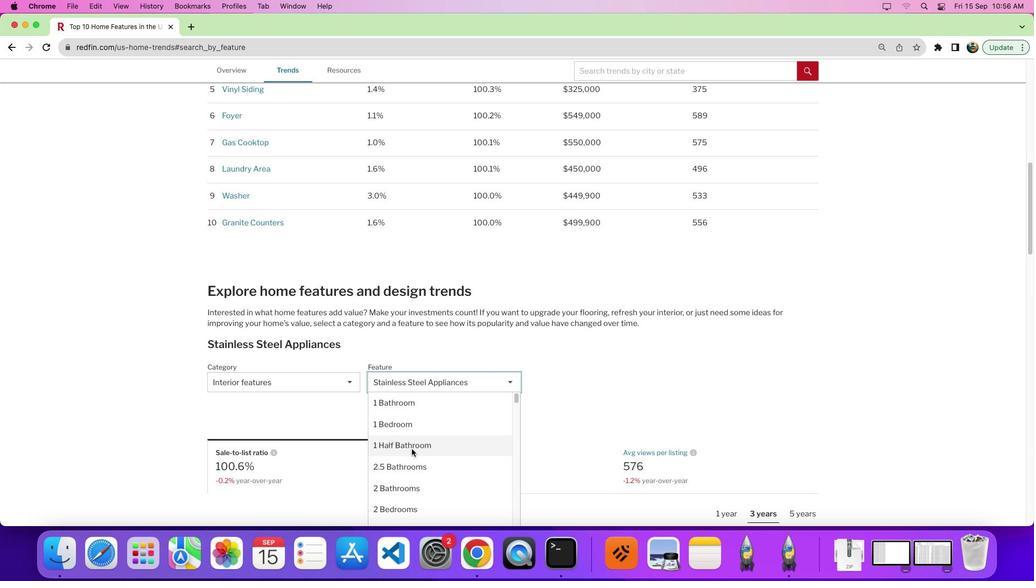
Action: Mouse pressed left at (411, 449)
Screenshot: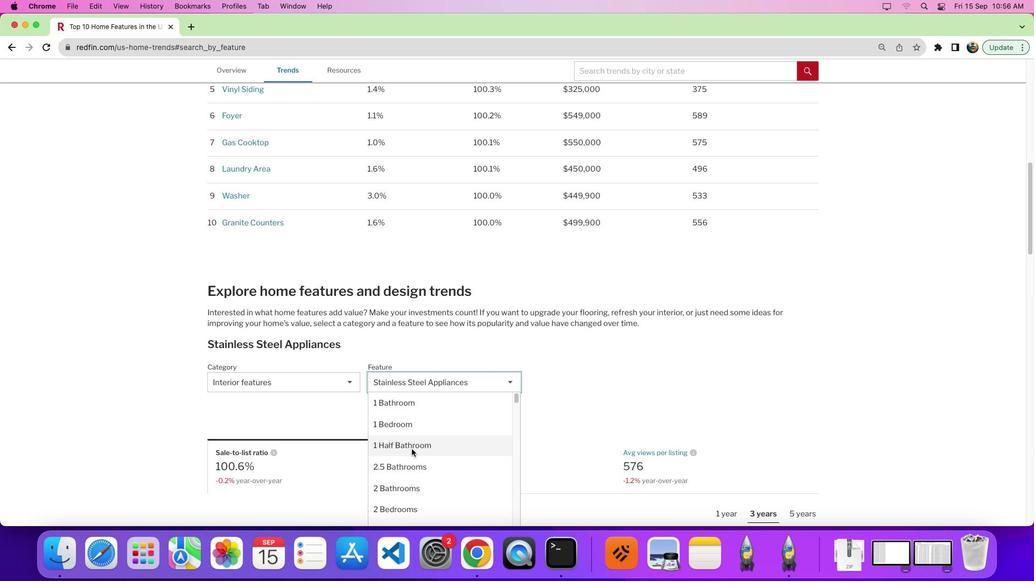 
Action: Mouse moved to (605, 411)
Screenshot: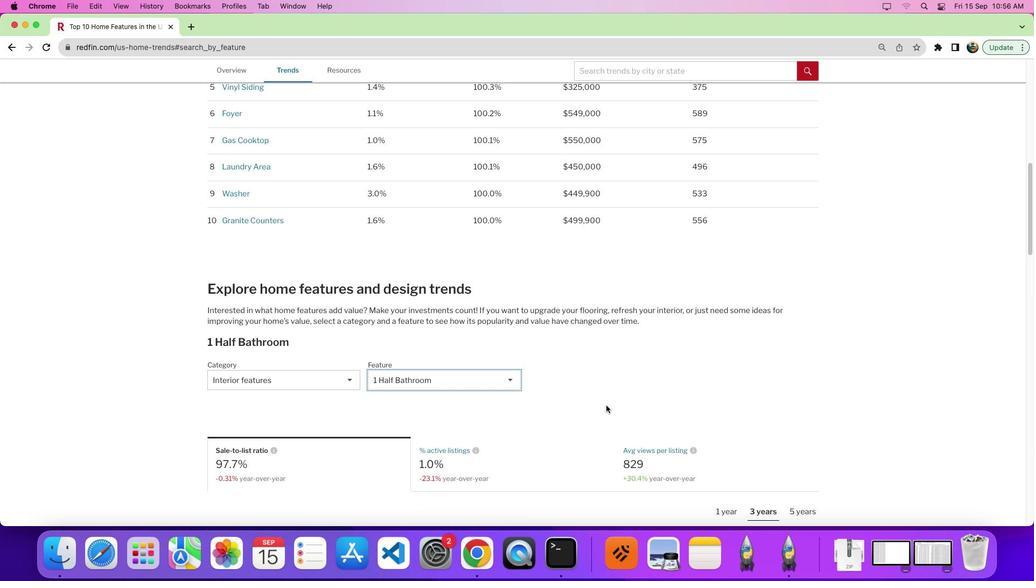 
Action: Mouse scrolled (605, 411) with delta (0, 0)
Screenshot: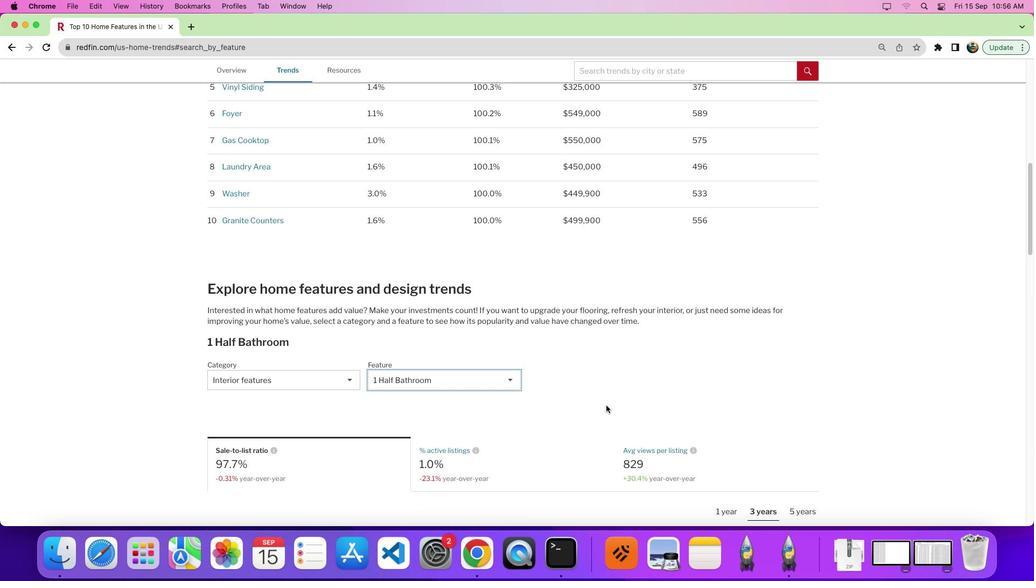 
Action: Mouse moved to (605, 411)
Screenshot: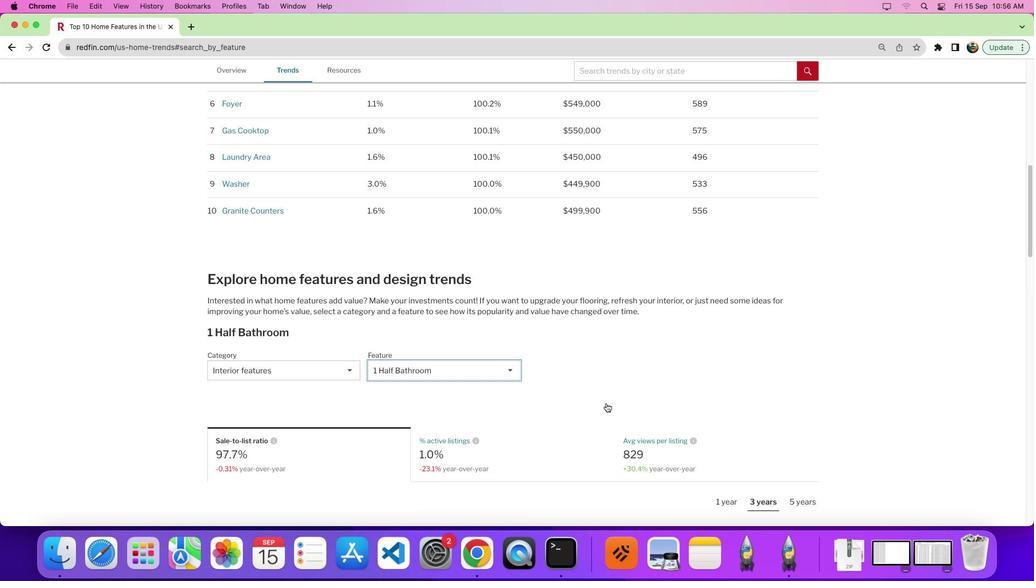 
Action: Mouse scrolled (605, 411) with delta (0, 0)
Screenshot: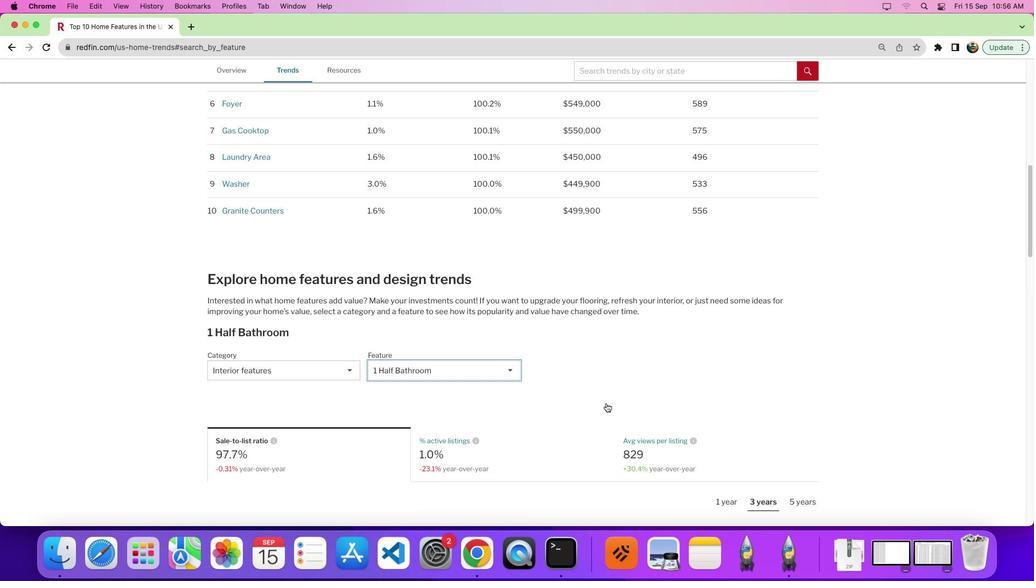 
Action: Mouse moved to (606, 406)
Screenshot: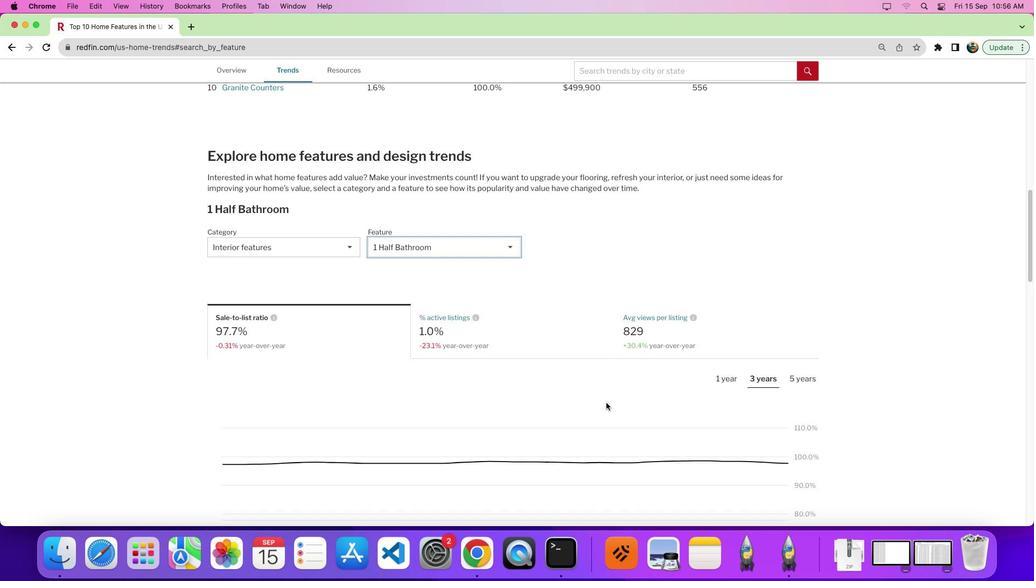 
Action: Mouse scrolled (606, 406) with delta (0, -3)
Screenshot: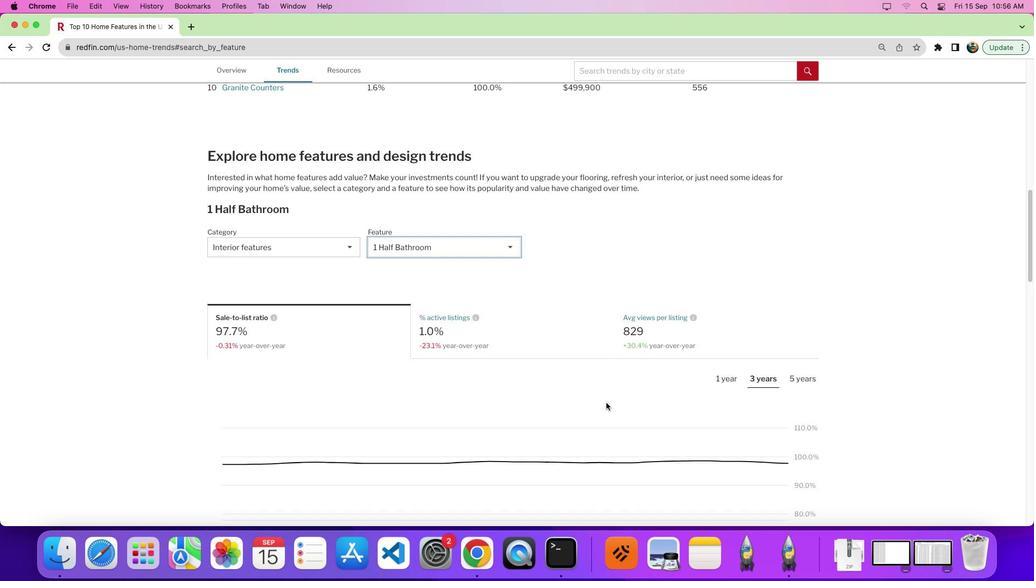 
Action: Mouse moved to (718, 200)
Screenshot: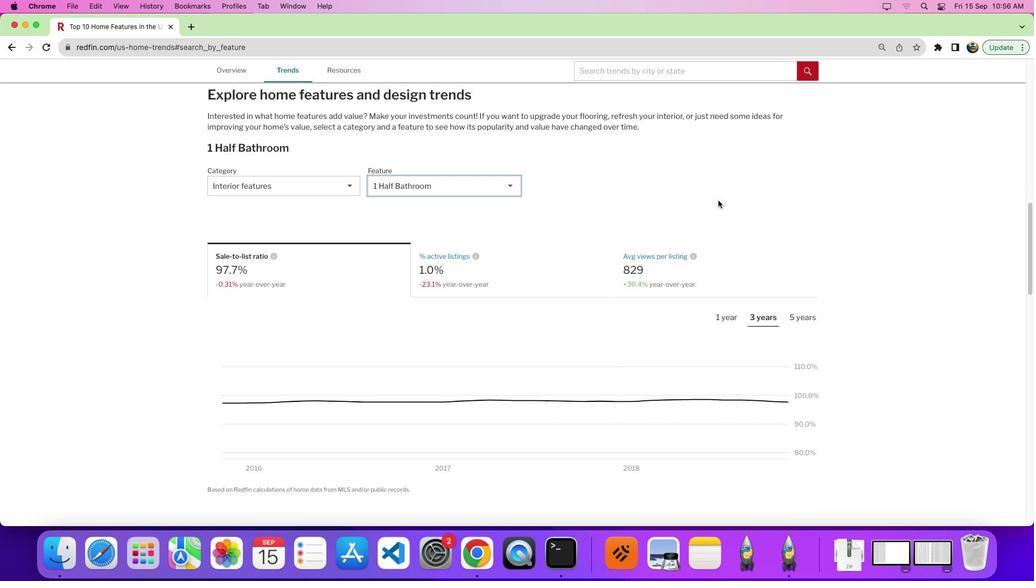 
Action: Mouse scrolled (718, 200) with delta (0, 0)
Screenshot: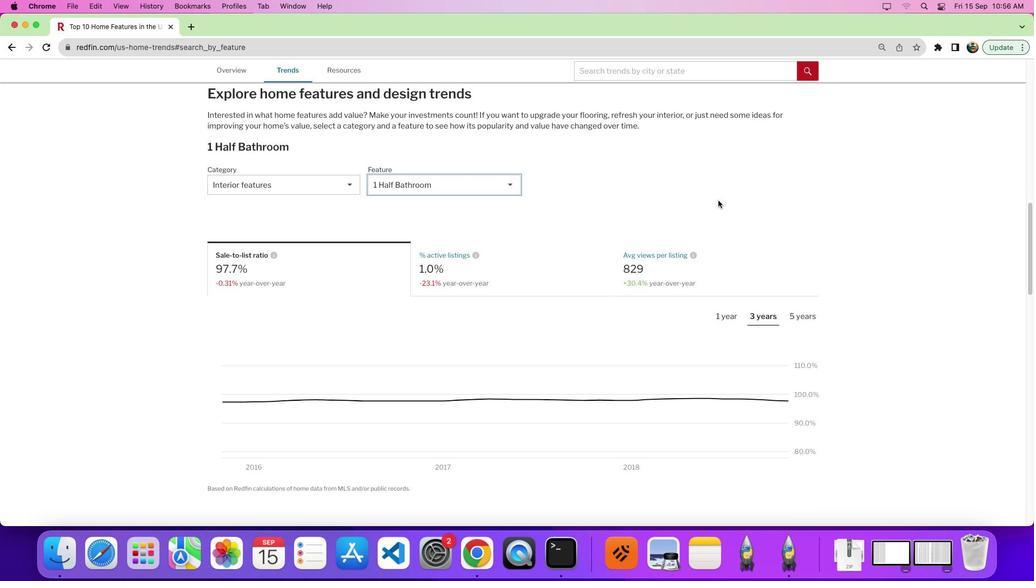 
Action: Mouse scrolled (718, 200) with delta (0, 0)
Screenshot: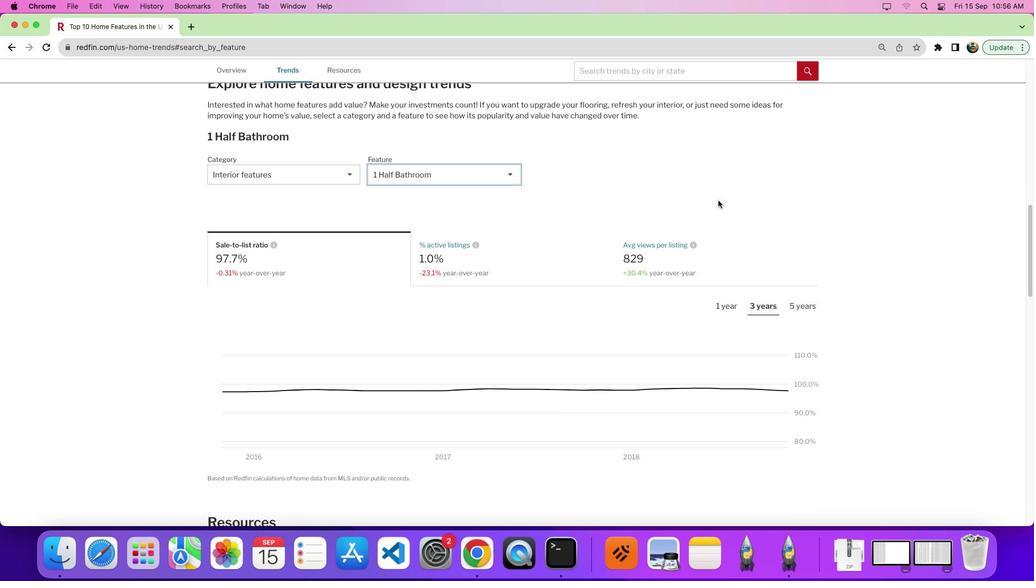 
Action: Mouse moved to (481, 262)
Screenshot: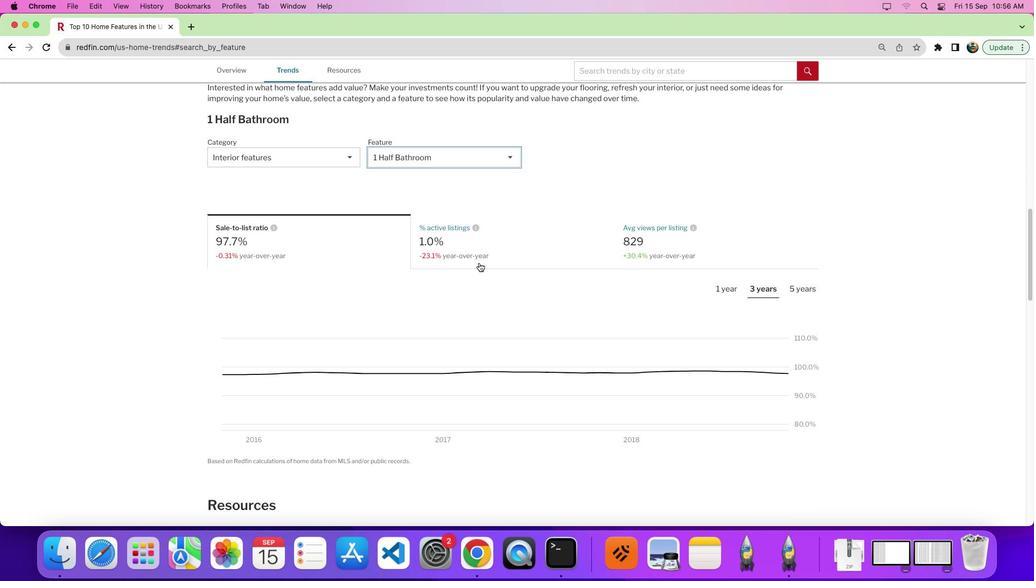 
